 Task: Look for space in Maddagiri, India from 11th June, 2023 to 15th June, 2023 for 2 adults in price range Rs.7000 to Rs.16000. Place can be private room with 1  bedroom having 2 beds and 1 bathroom. Property type can be house, flat, guest house, hotel. Booking option can be shelf check-in. Required host language is English.
Action: Mouse moved to (459, 85)
Screenshot: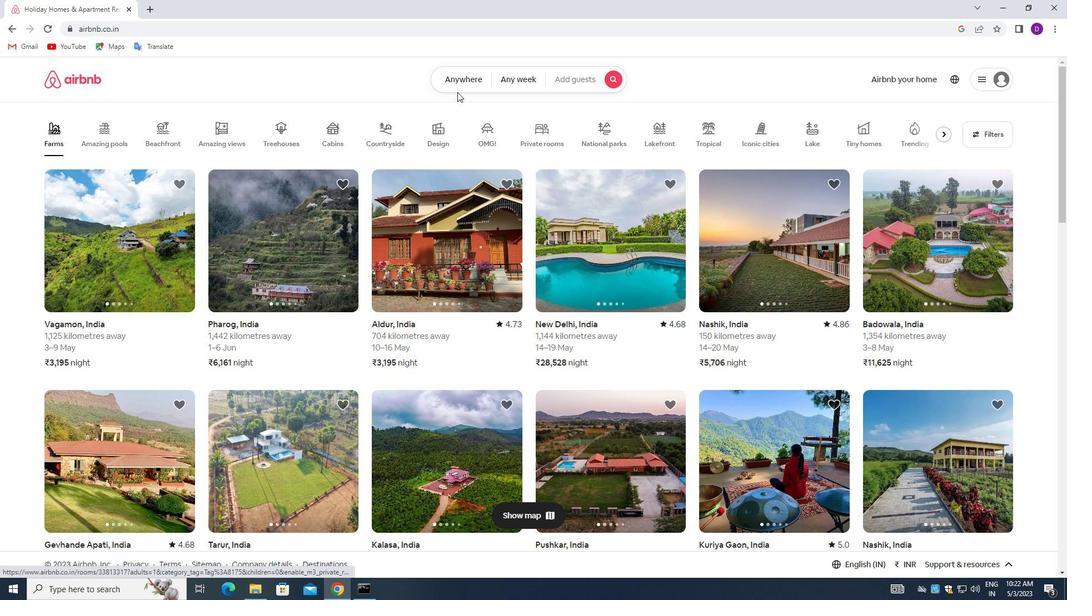
Action: Mouse pressed left at (459, 85)
Screenshot: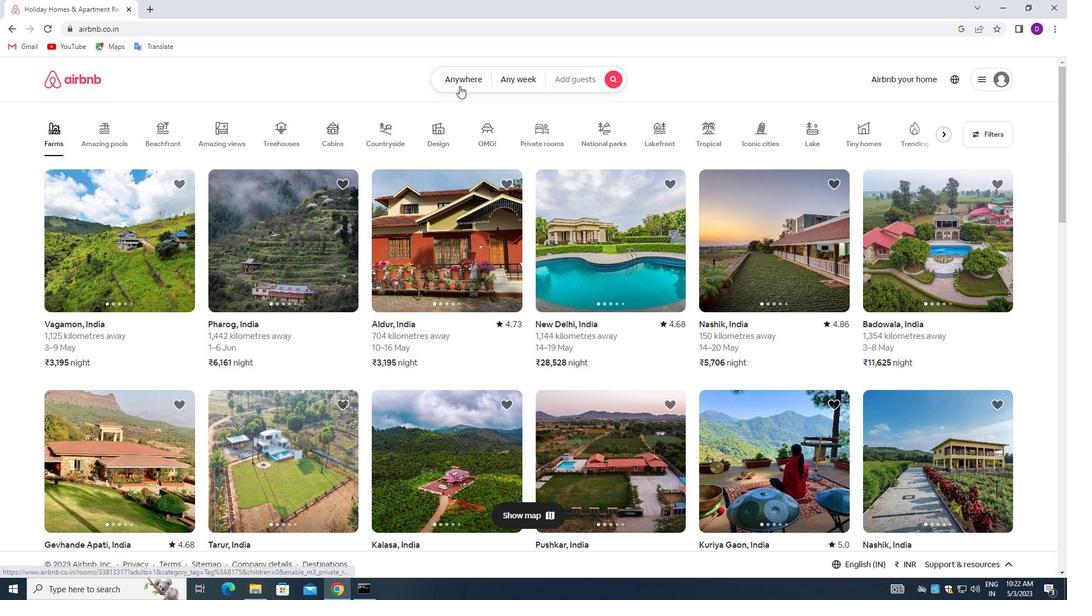
Action: Mouse moved to (357, 126)
Screenshot: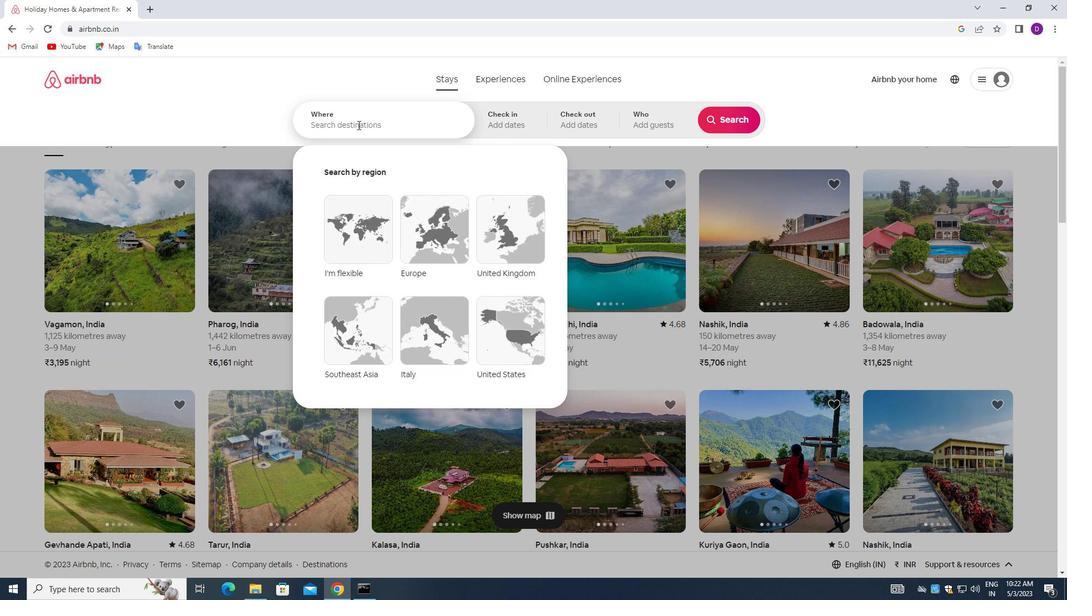 
Action: Mouse pressed left at (357, 126)
Screenshot: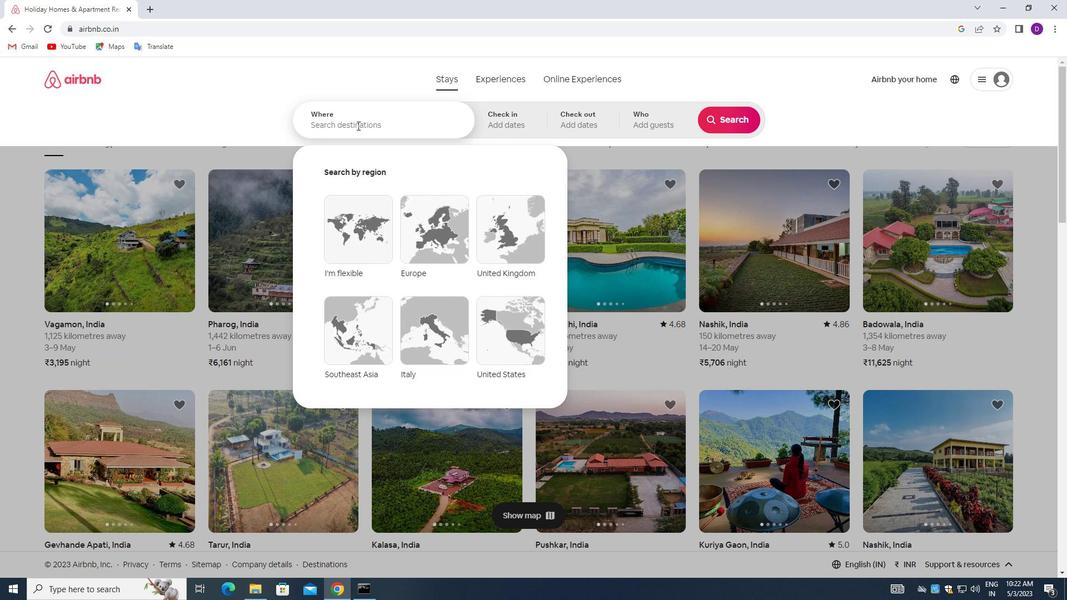 
Action: Key pressed <Key.shift>MADDAGIRI,<Key.space><Key.shift>INDIA<Key.enter>
Screenshot: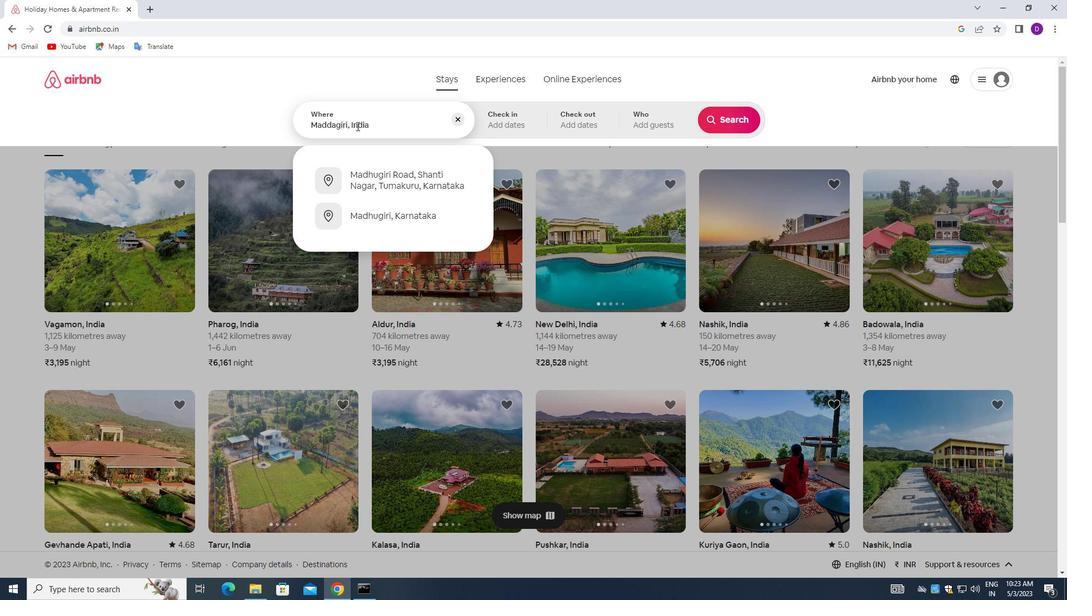 
Action: Mouse moved to (557, 312)
Screenshot: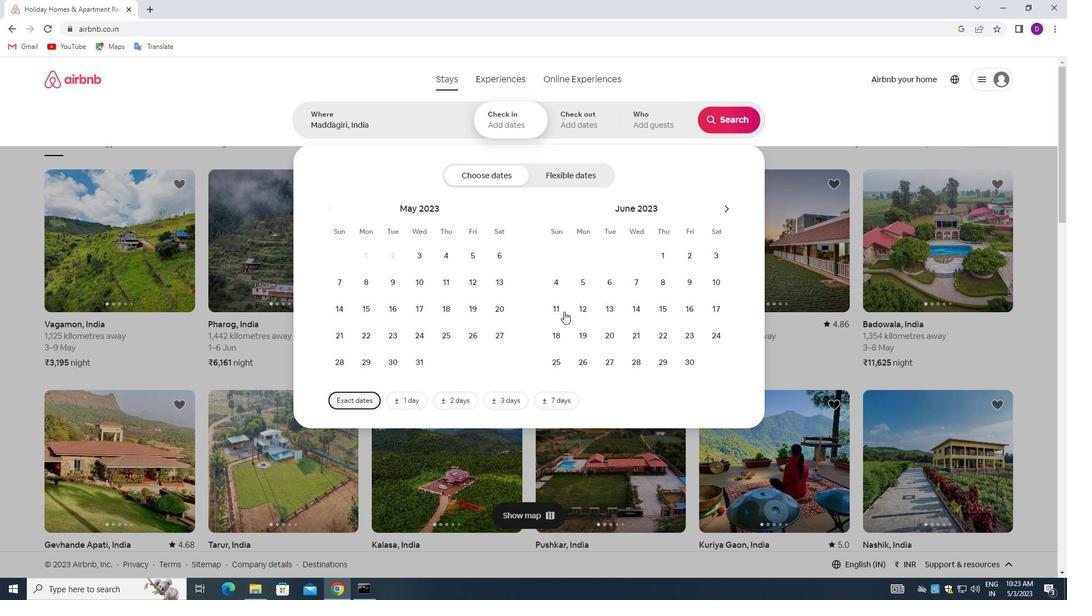
Action: Mouse pressed left at (557, 312)
Screenshot: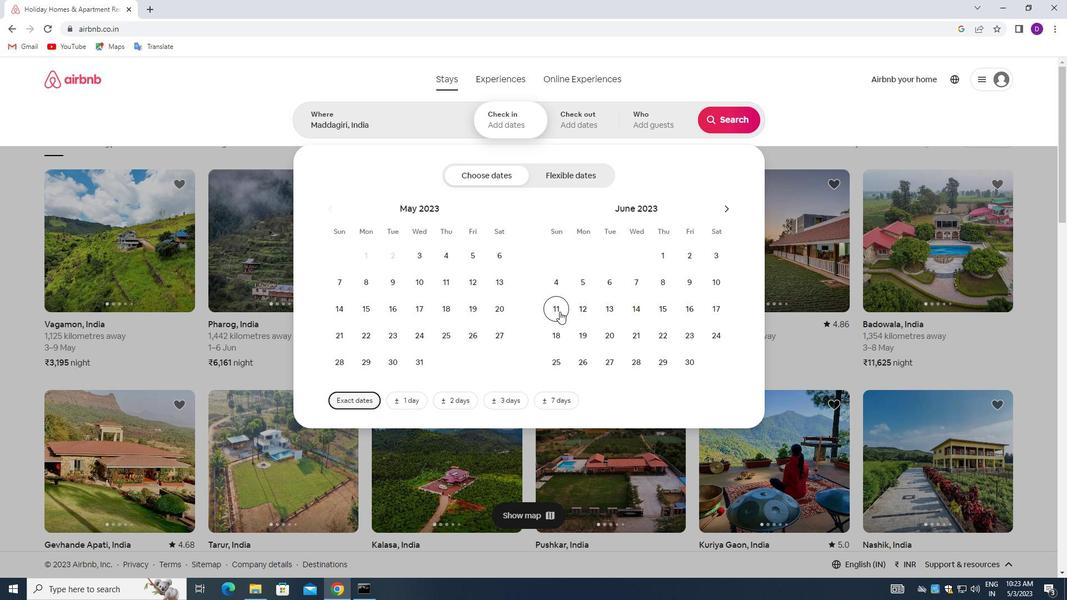 
Action: Mouse moved to (653, 304)
Screenshot: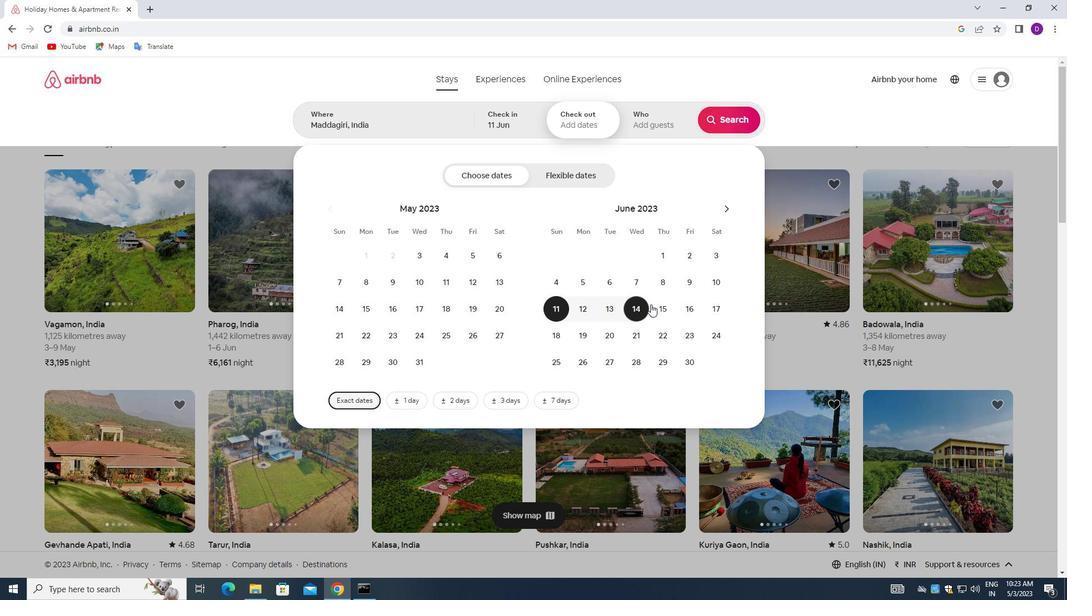 
Action: Mouse pressed left at (653, 304)
Screenshot: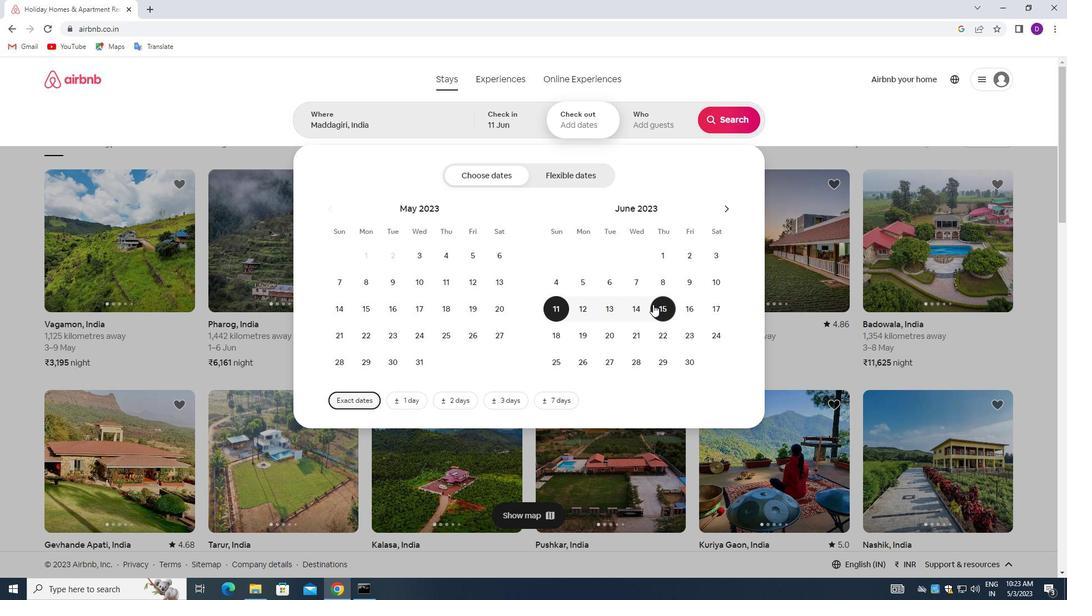 
Action: Mouse moved to (651, 120)
Screenshot: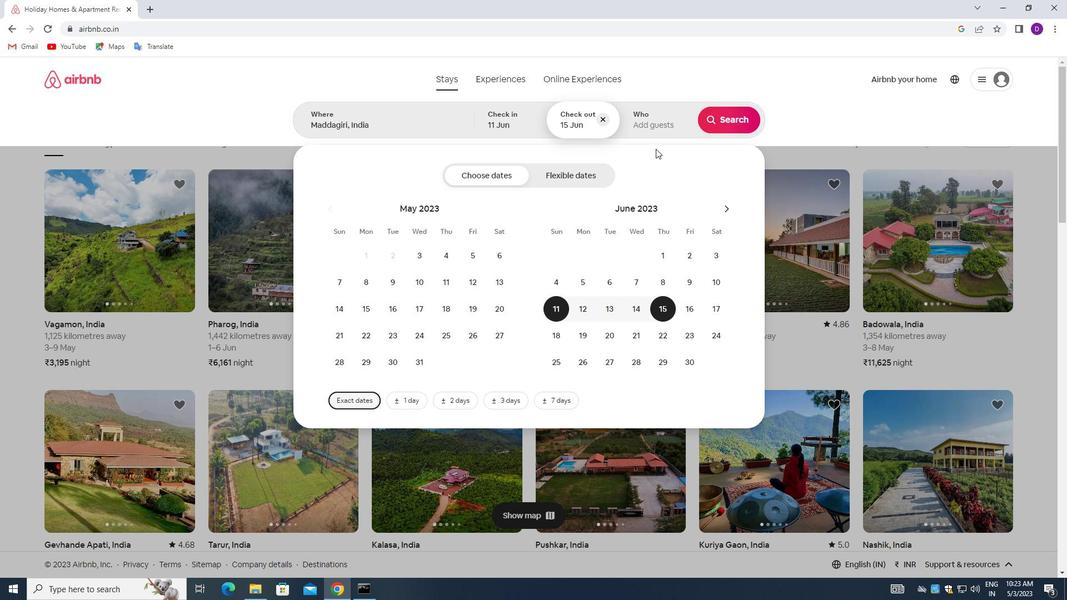 
Action: Mouse pressed left at (651, 120)
Screenshot: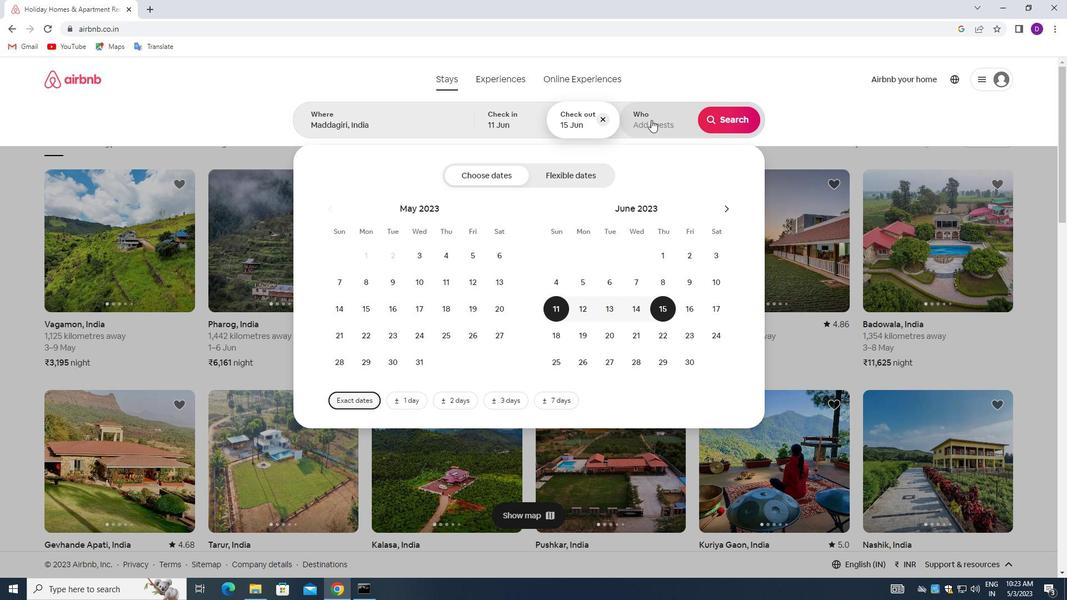 
Action: Mouse moved to (735, 177)
Screenshot: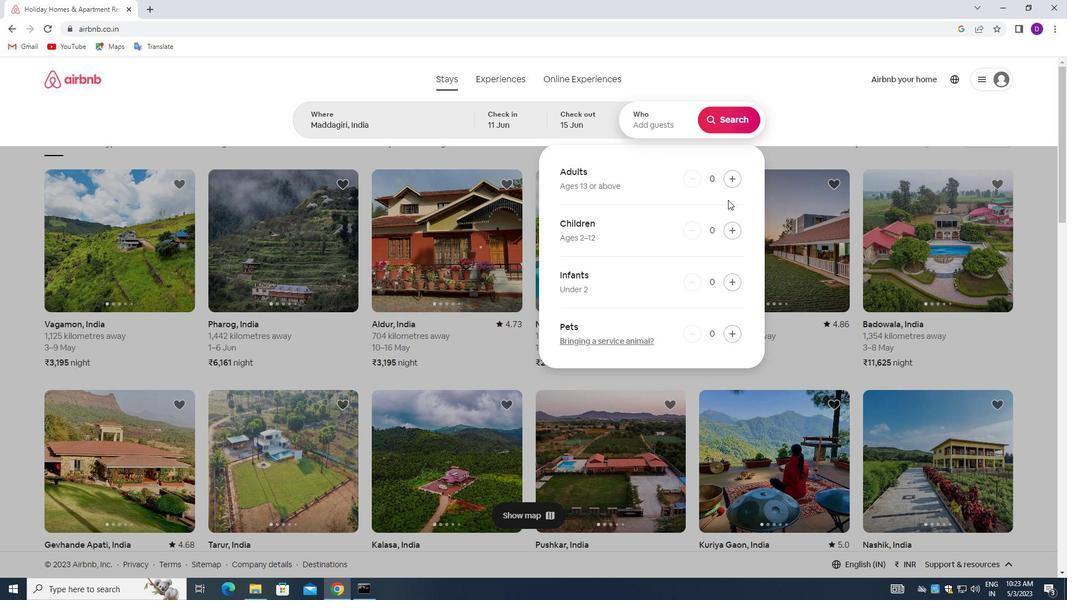 
Action: Mouse pressed left at (735, 177)
Screenshot: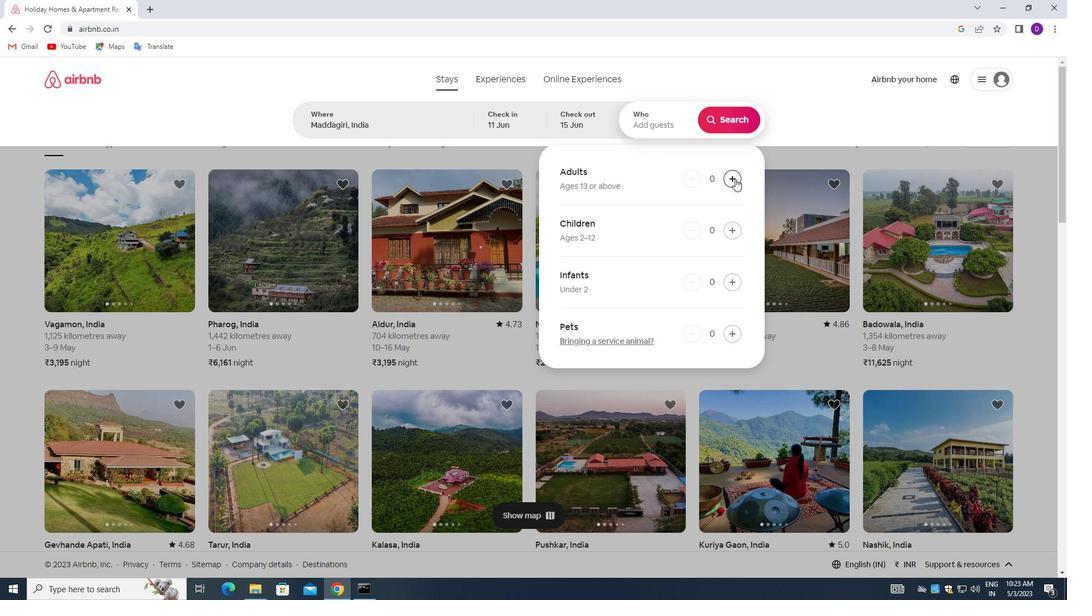 
Action: Mouse pressed left at (735, 177)
Screenshot: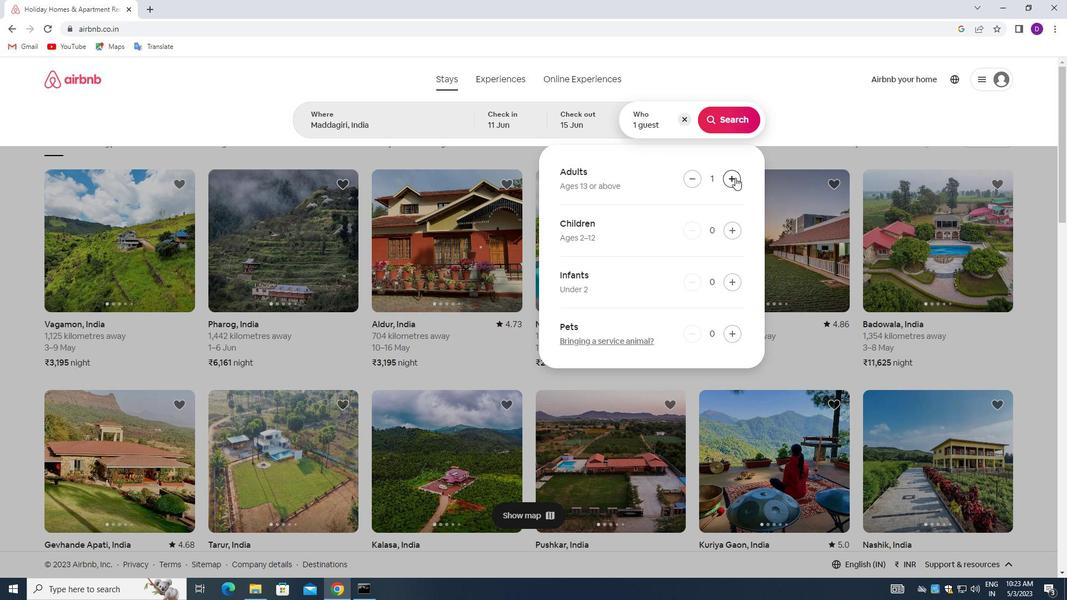 
Action: Mouse moved to (732, 124)
Screenshot: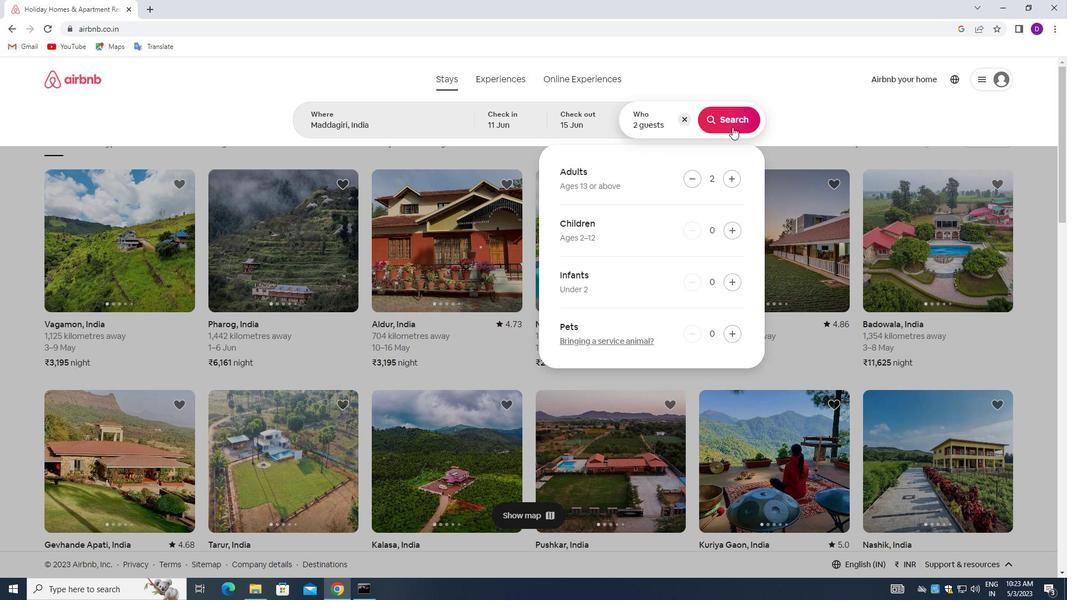 
Action: Mouse pressed left at (732, 124)
Screenshot: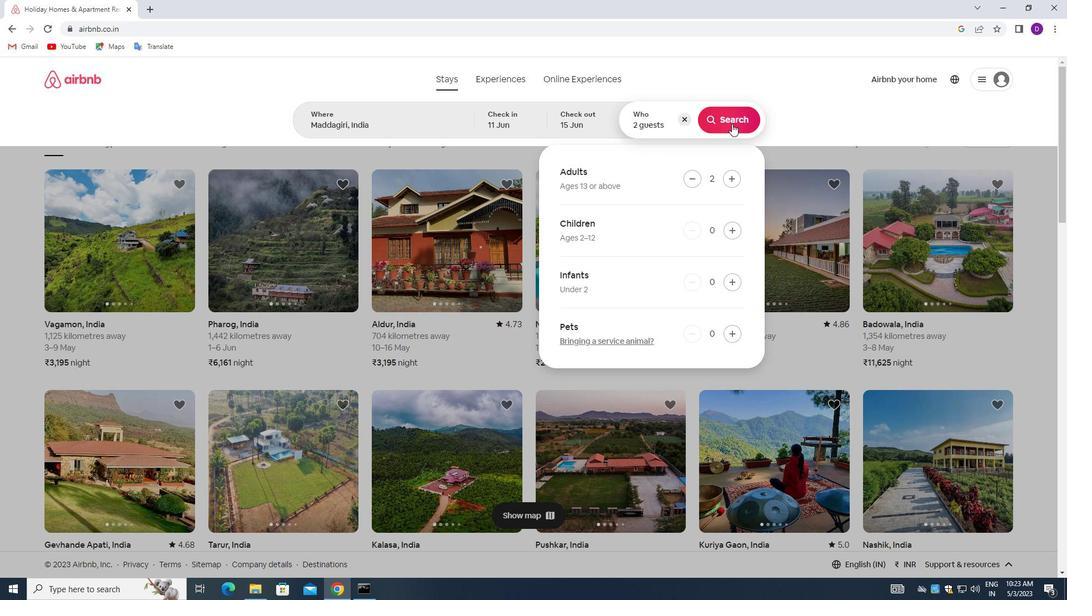 
Action: Mouse moved to (1005, 124)
Screenshot: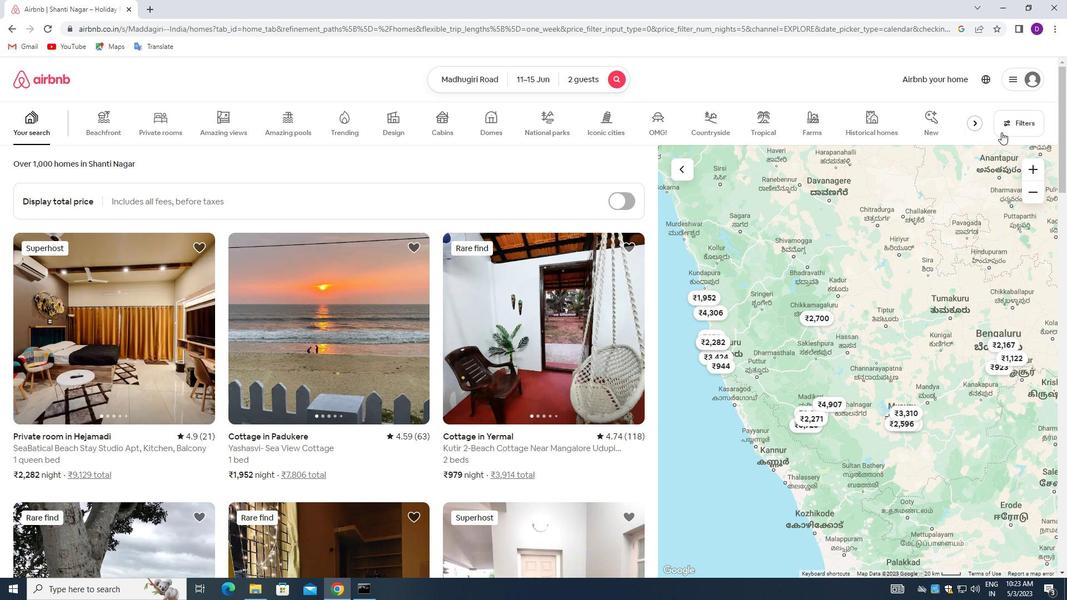 
Action: Mouse pressed left at (1005, 124)
Screenshot: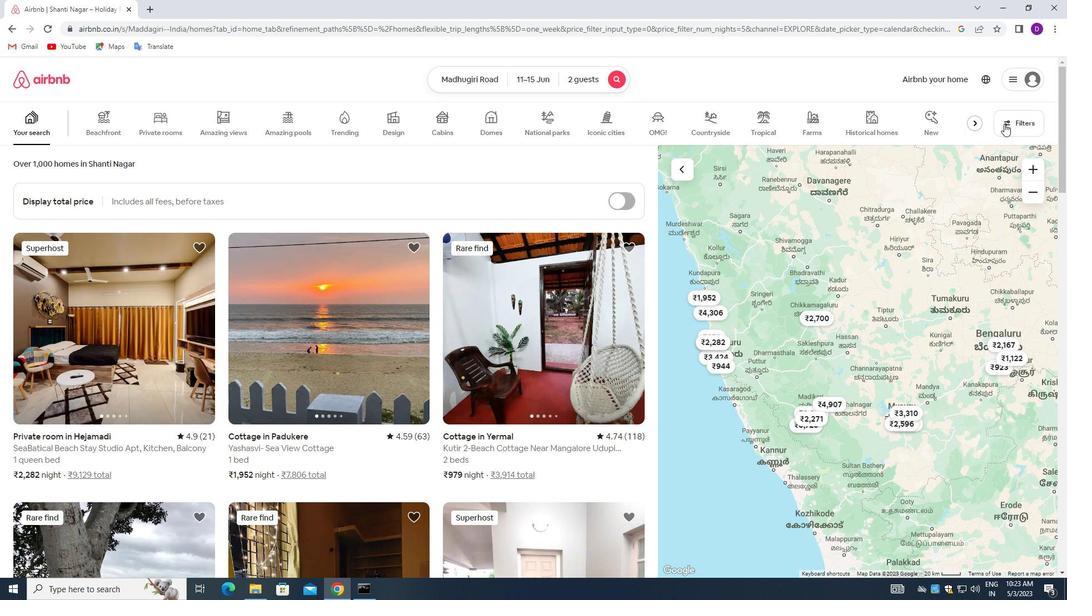 
Action: Mouse moved to (393, 265)
Screenshot: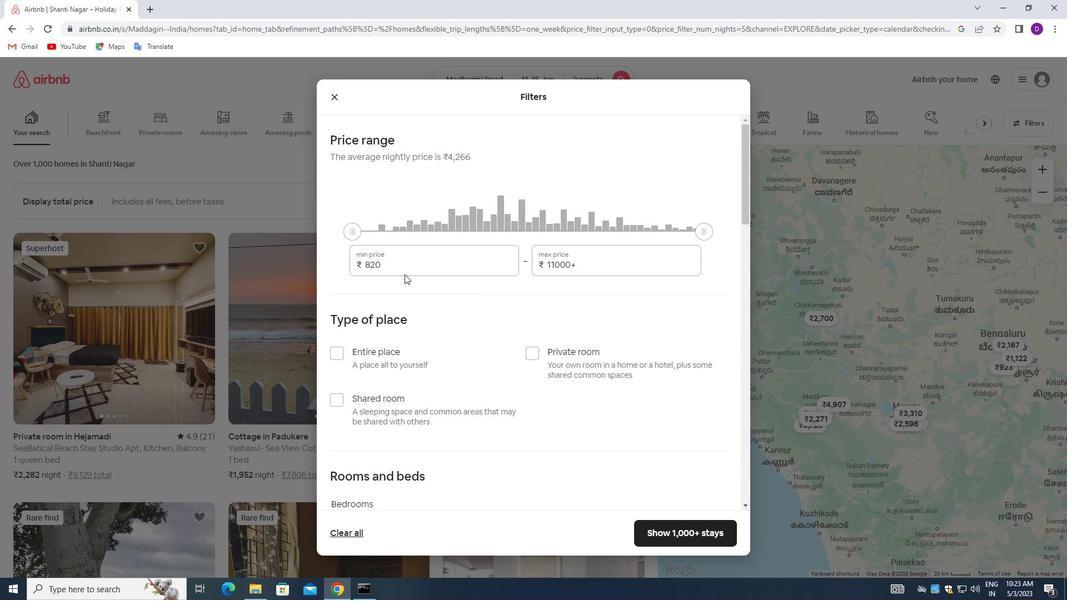 
Action: Mouse pressed left at (393, 265)
Screenshot: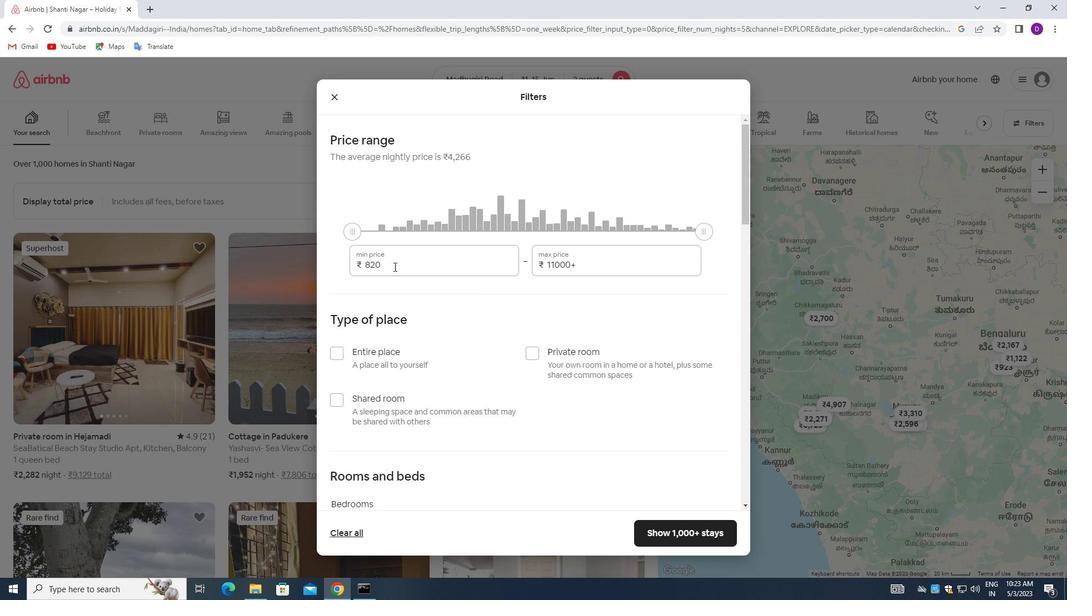 
Action: Mouse pressed left at (393, 265)
Screenshot: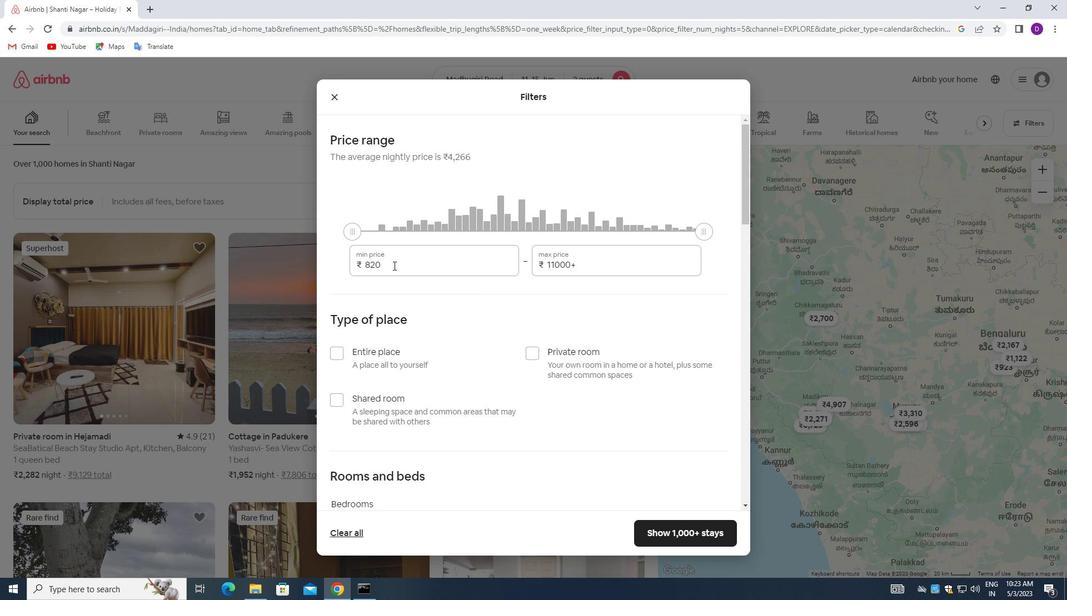 
Action: Key pressed 7000<Key.tab>16000
Screenshot: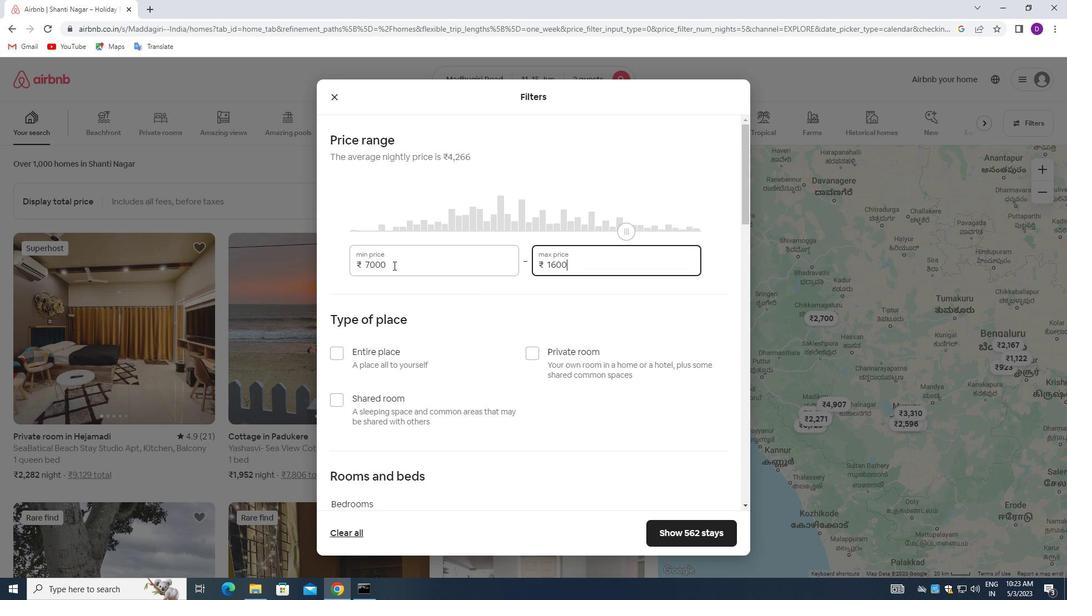
Action: Mouse moved to (515, 310)
Screenshot: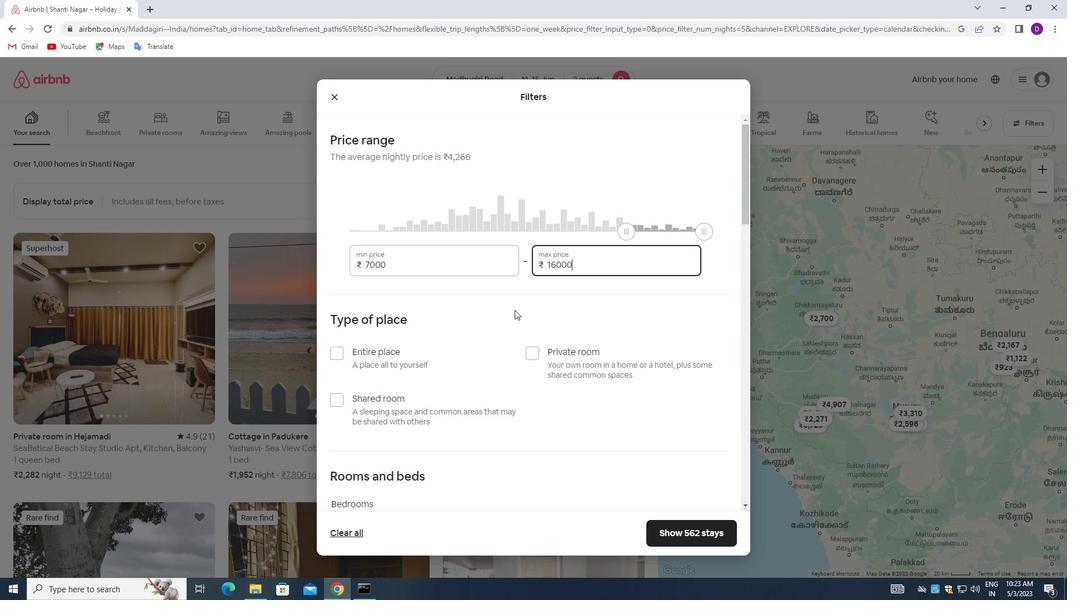
Action: Mouse scrolled (515, 309) with delta (0, 0)
Screenshot: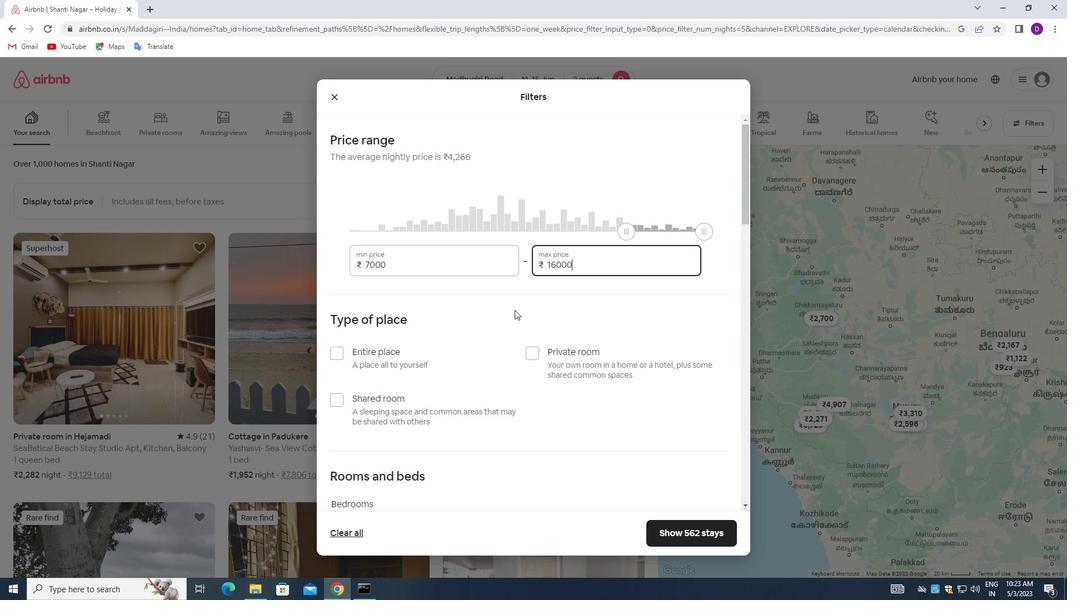 
Action: Mouse moved to (532, 293)
Screenshot: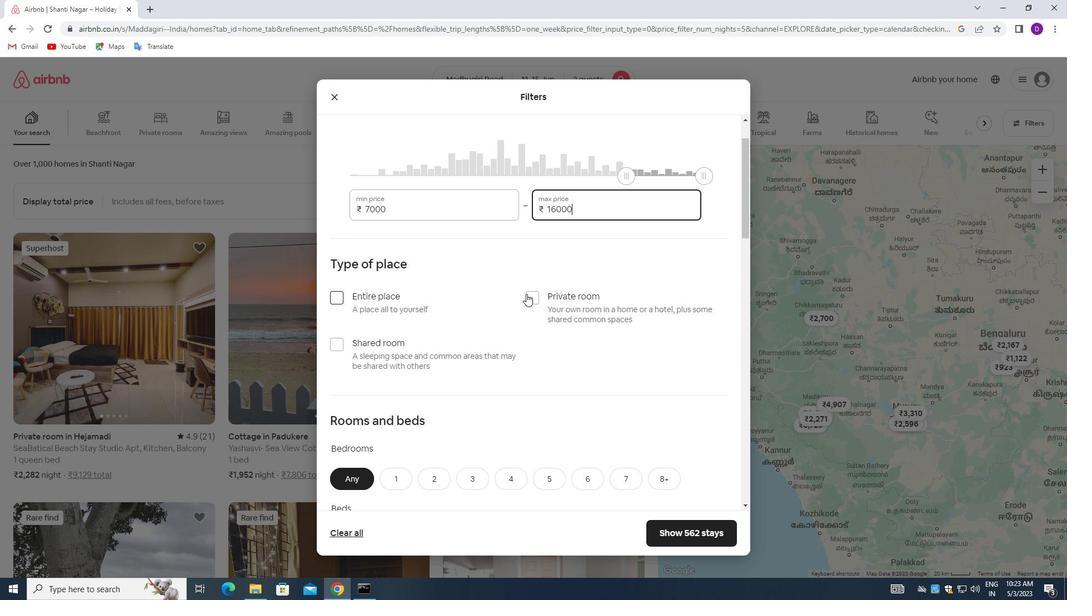 
Action: Mouse pressed left at (532, 293)
Screenshot: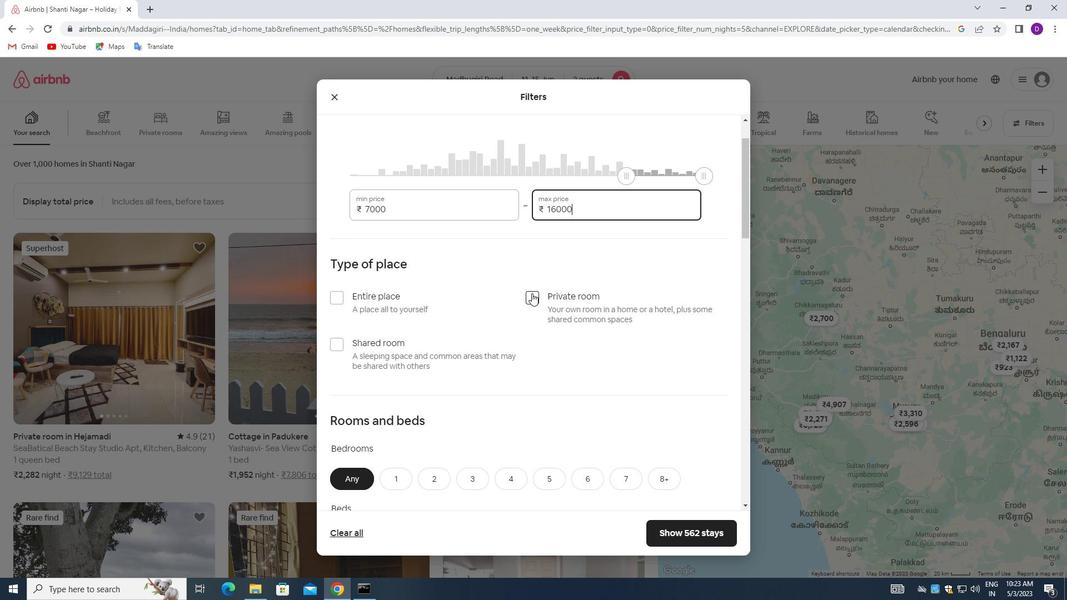 
Action: Mouse moved to (511, 304)
Screenshot: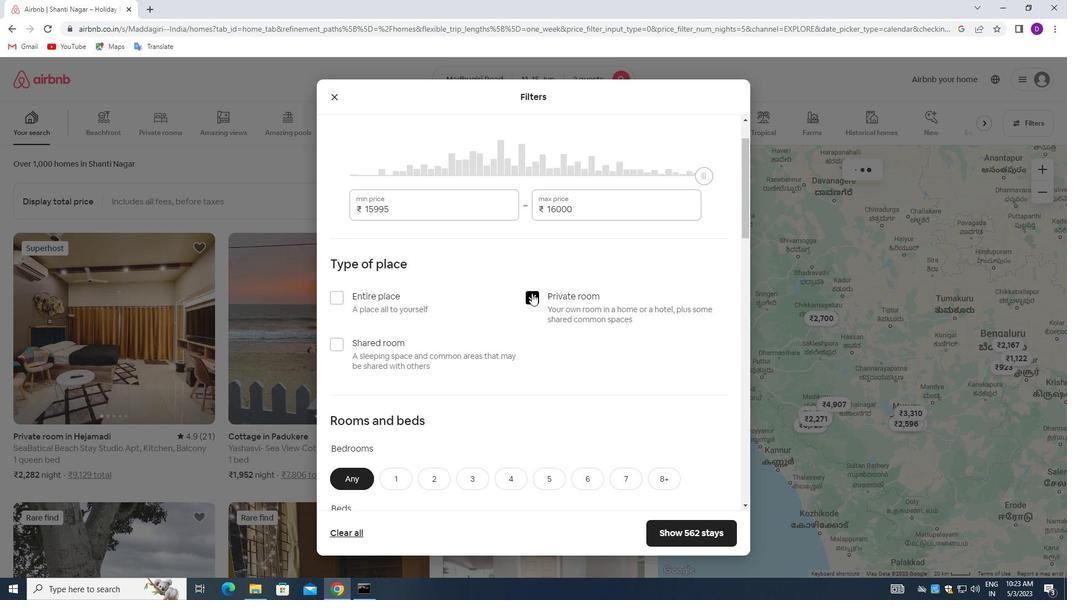 
Action: Mouse scrolled (511, 303) with delta (0, 0)
Screenshot: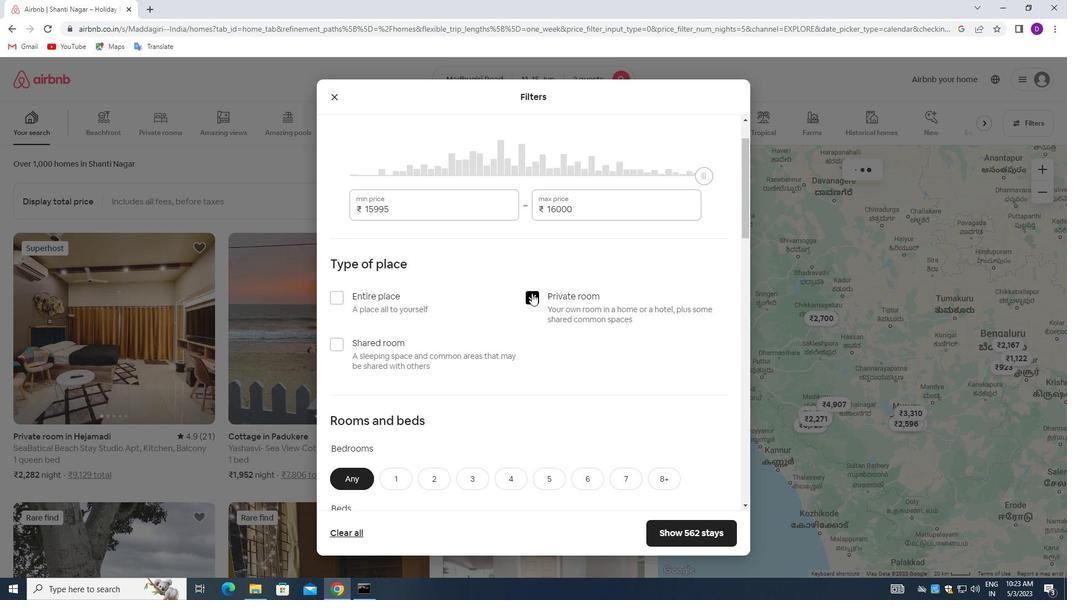 
Action: Mouse moved to (501, 308)
Screenshot: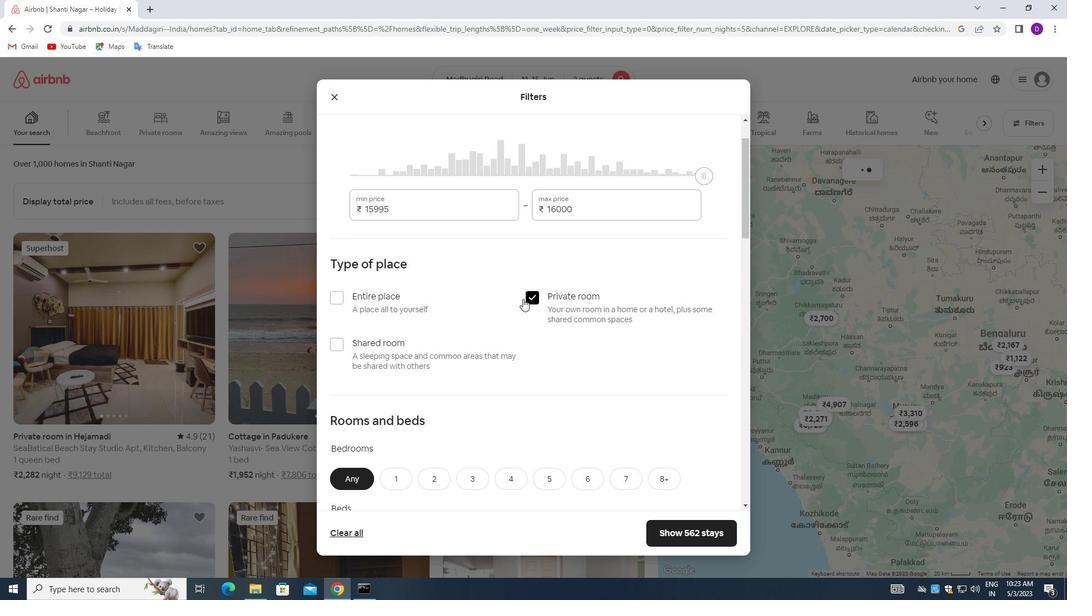 
Action: Mouse scrolled (501, 307) with delta (0, 0)
Screenshot: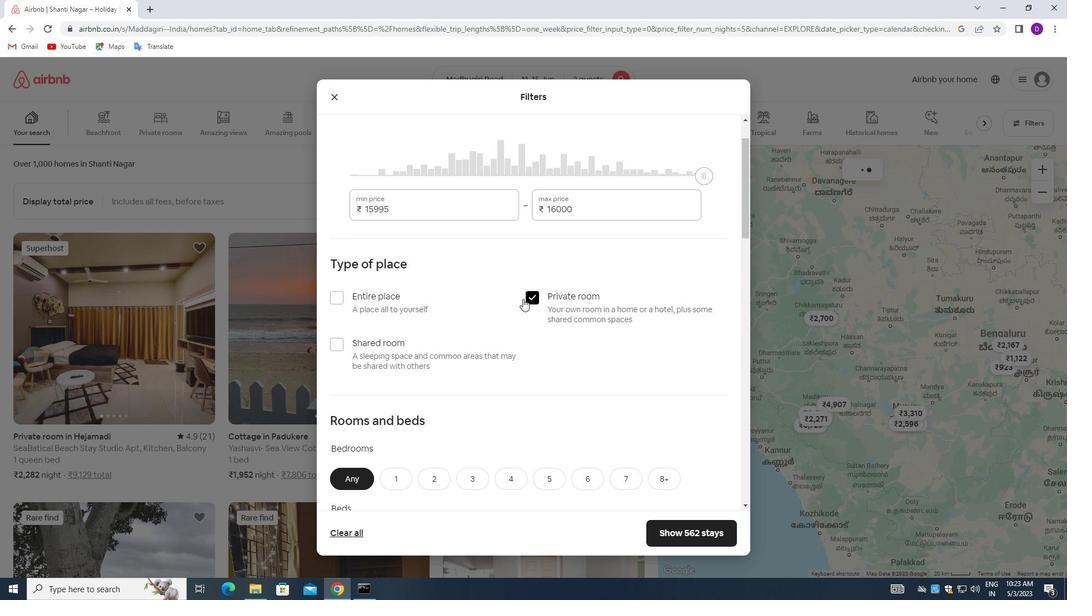 
Action: Mouse moved to (500, 308)
Screenshot: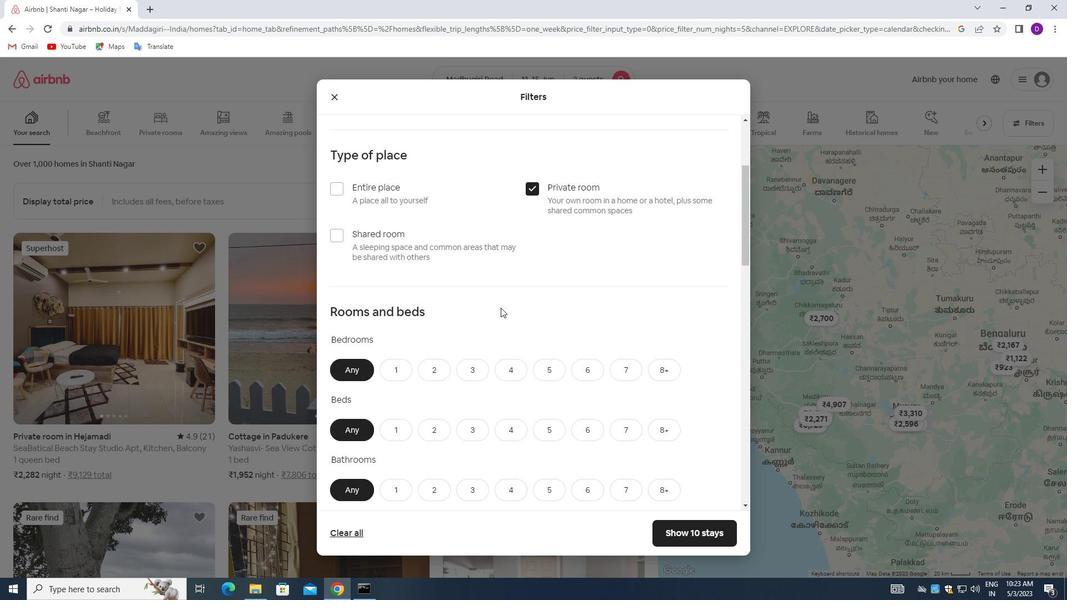 
Action: Mouse scrolled (500, 307) with delta (0, 0)
Screenshot: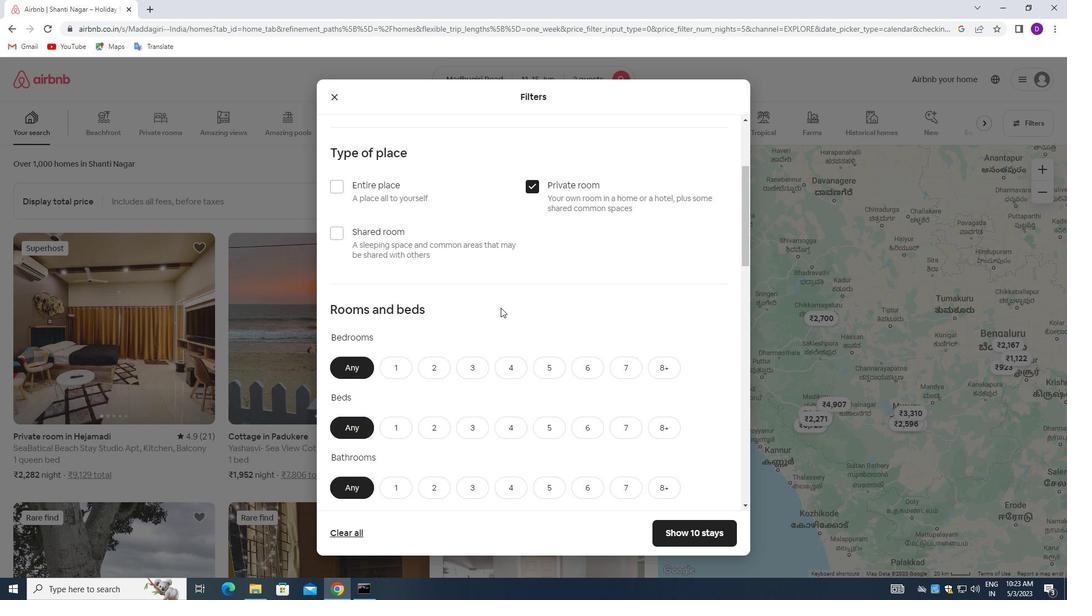 
Action: Mouse moved to (392, 311)
Screenshot: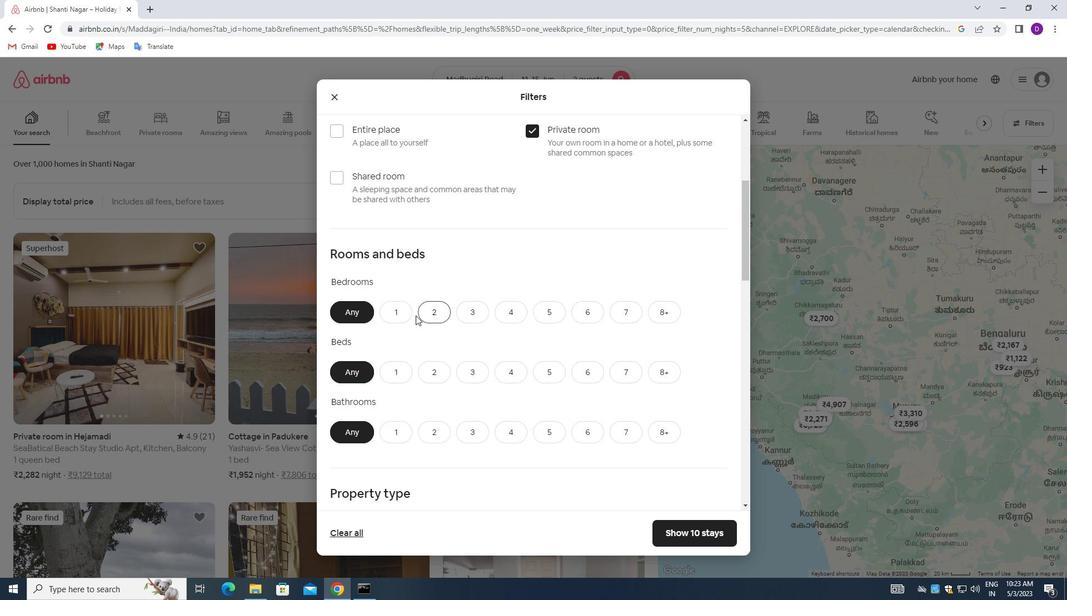 
Action: Mouse pressed left at (392, 311)
Screenshot: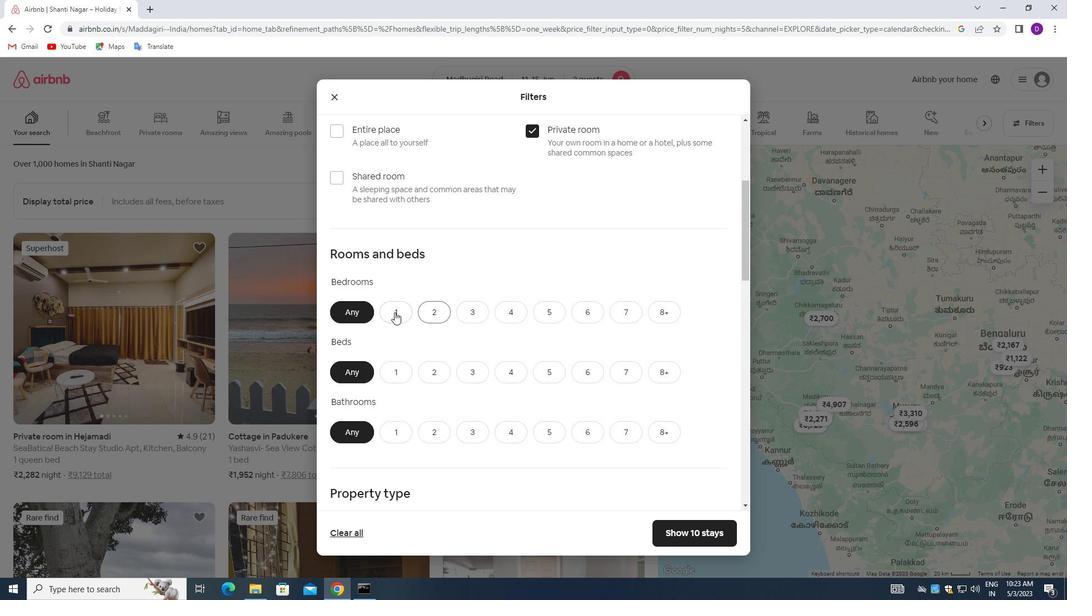 
Action: Mouse moved to (432, 373)
Screenshot: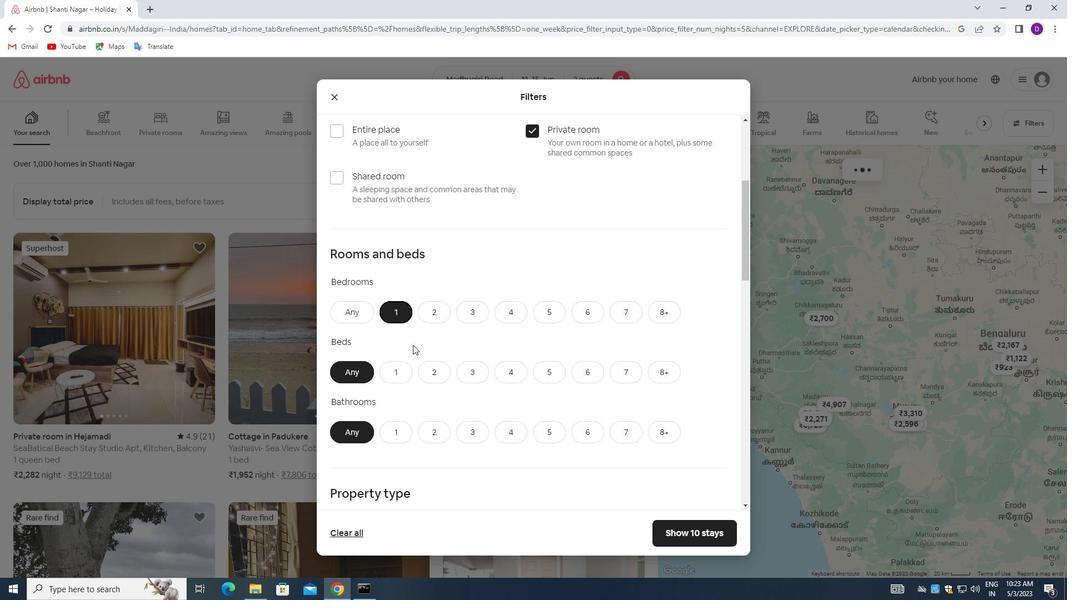 
Action: Mouse pressed left at (432, 373)
Screenshot: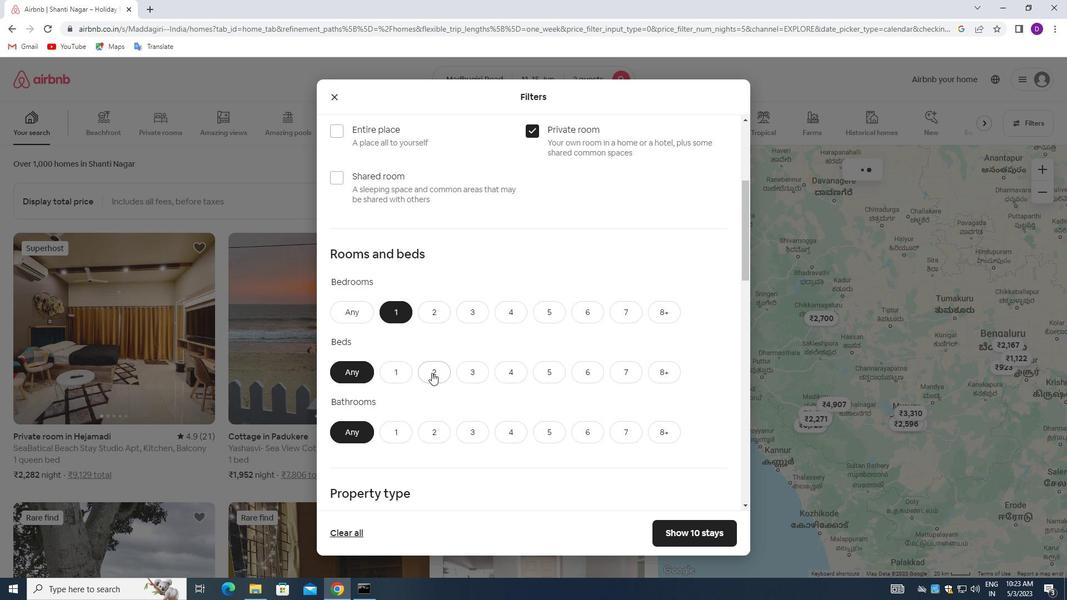 
Action: Mouse moved to (394, 438)
Screenshot: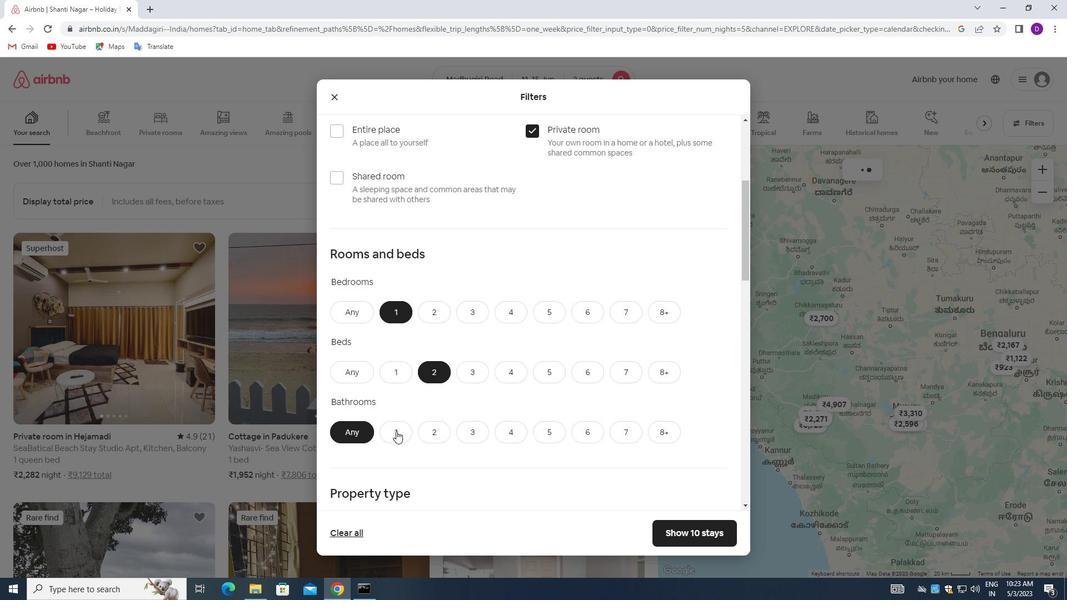 
Action: Mouse pressed left at (394, 438)
Screenshot: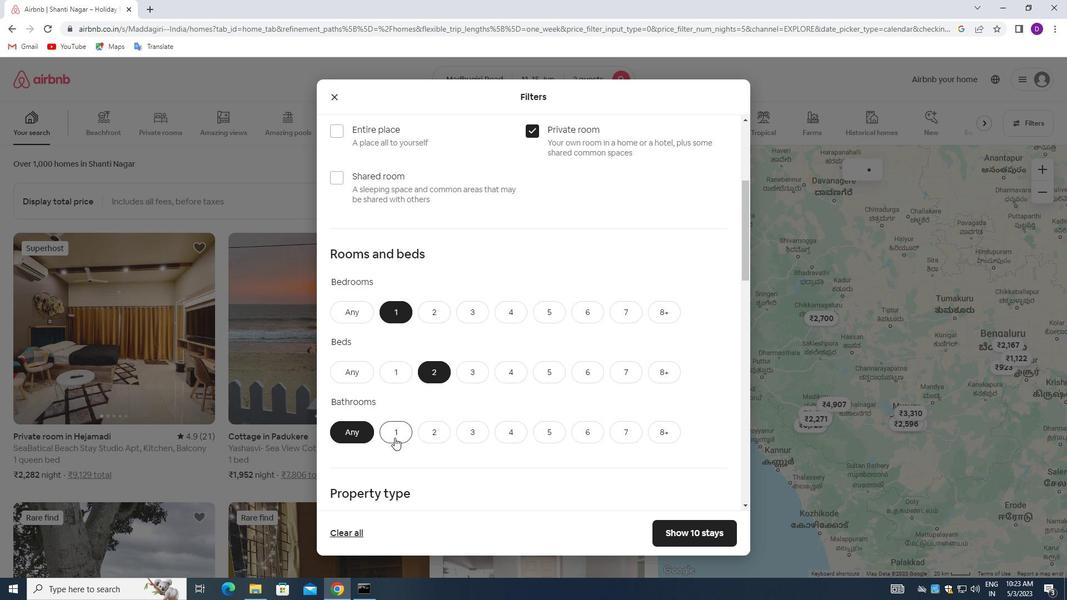 
Action: Mouse moved to (453, 333)
Screenshot: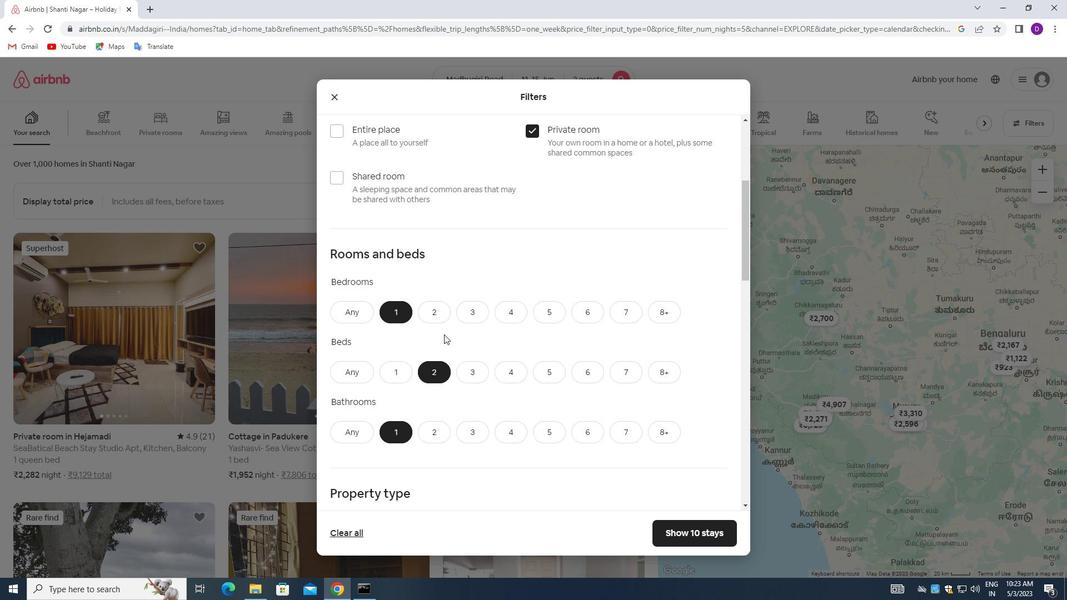 
Action: Mouse scrolled (453, 333) with delta (0, 0)
Screenshot: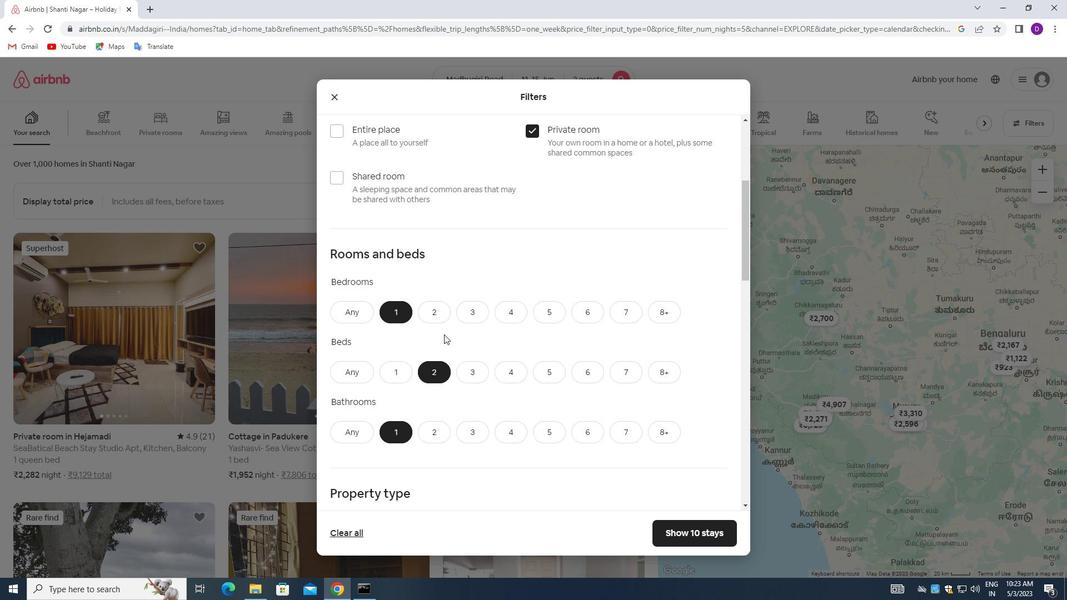 
Action: Mouse scrolled (453, 333) with delta (0, 0)
Screenshot: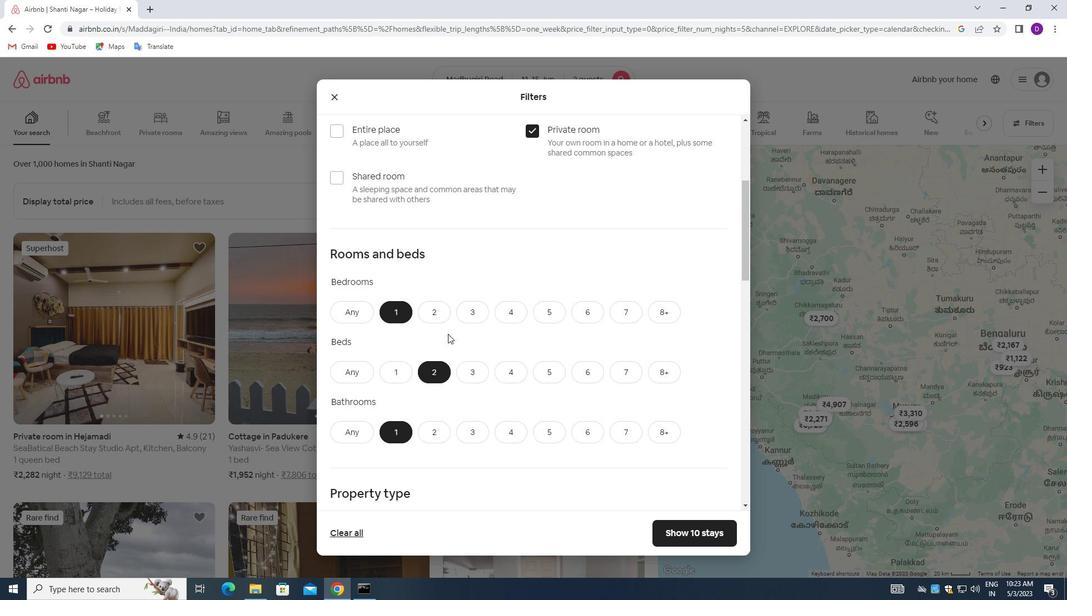 
Action: Mouse moved to (454, 333)
Screenshot: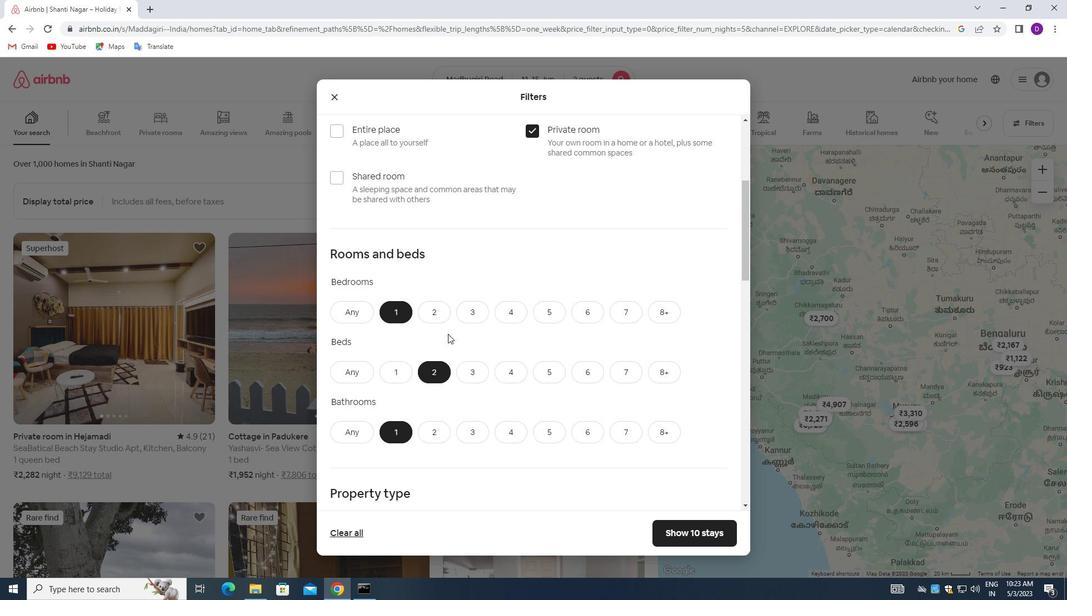 
Action: Mouse scrolled (454, 333) with delta (0, 0)
Screenshot: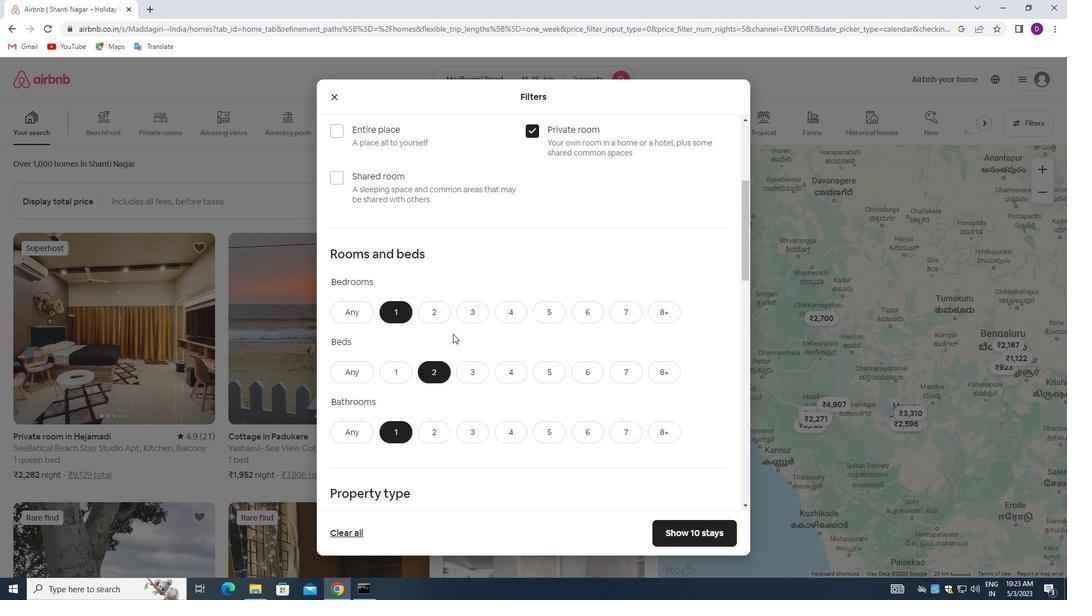 
Action: Mouse moved to (466, 297)
Screenshot: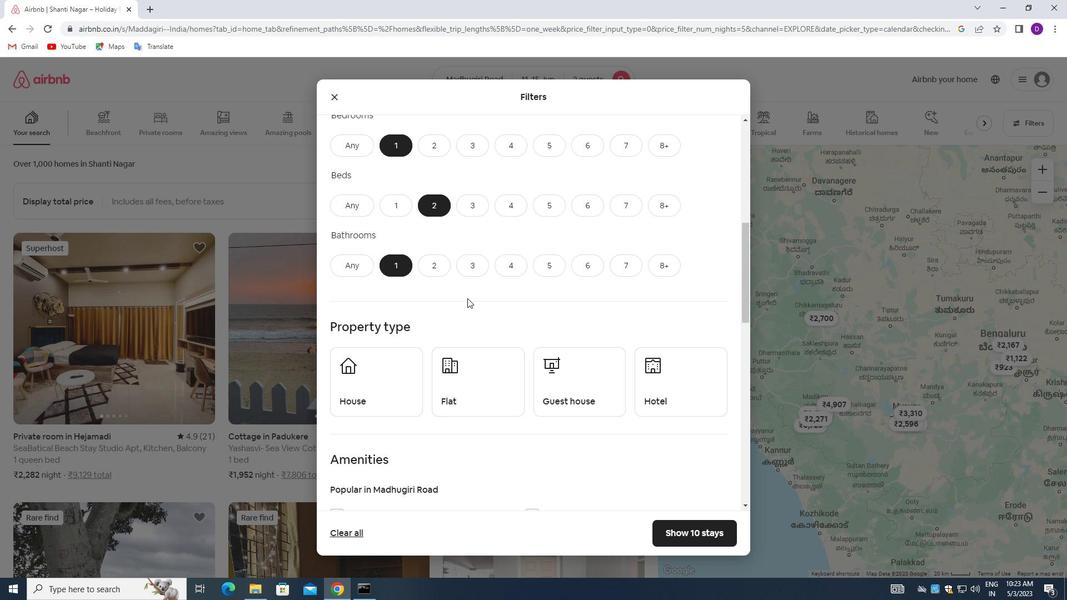 
Action: Mouse scrolled (466, 297) with delta (0, 0)
Screenshot: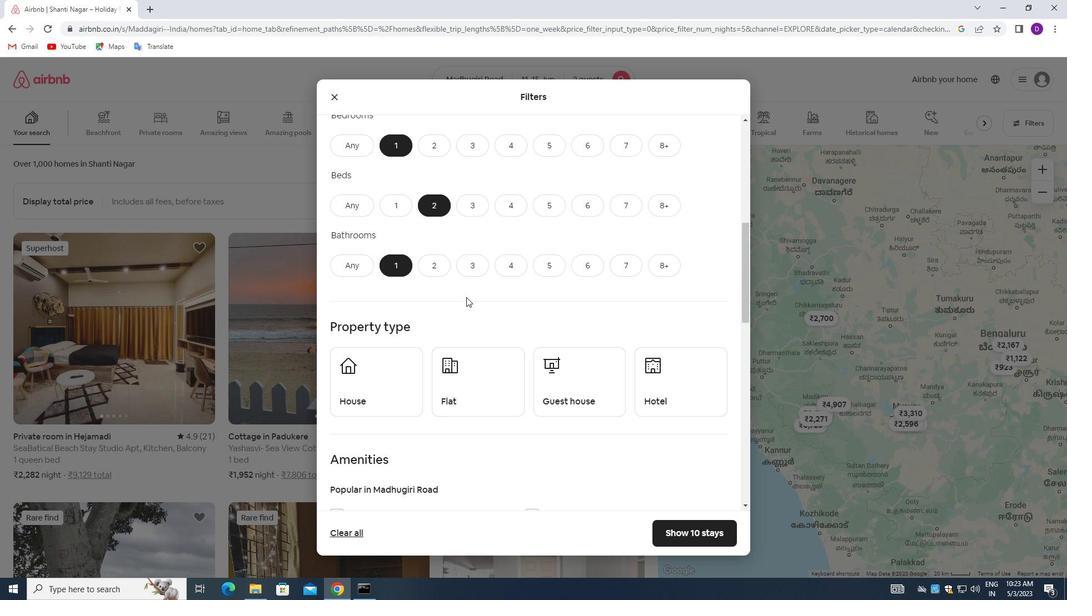 
Action: Mouse scrolled (466, 297) with delta (0, 0)
Screenshot: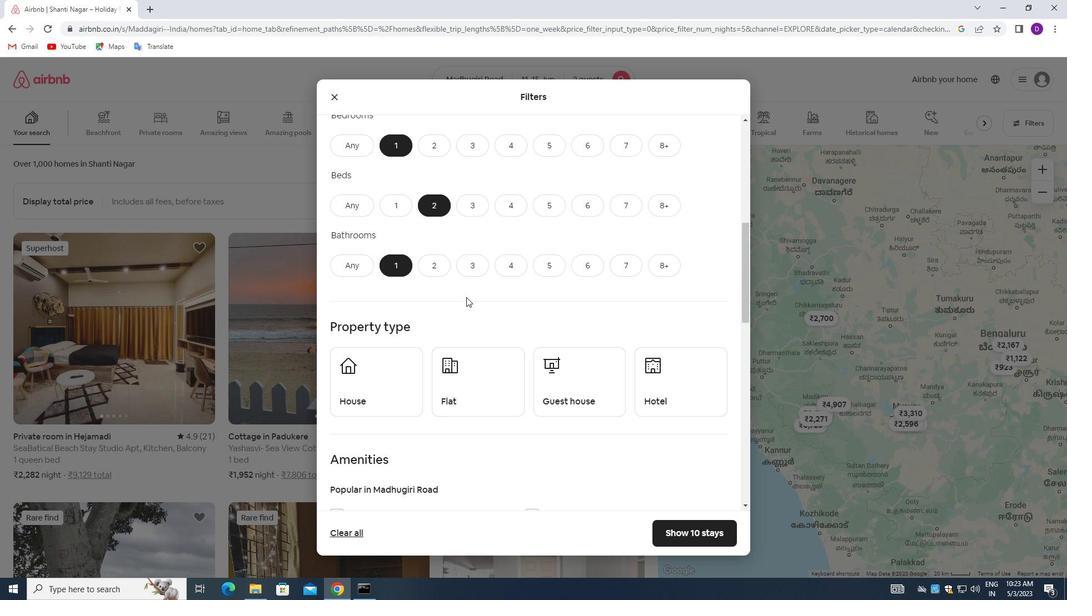 
Action: Mouse moved to (376, 290)
Screenshot: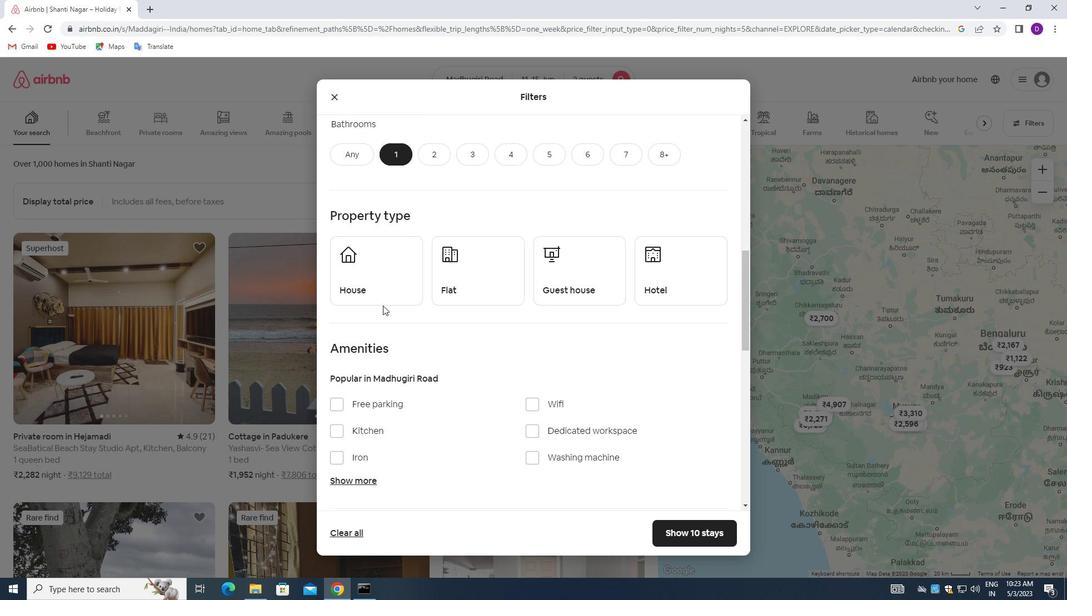 
Action: Mouse pressed left at (376, 290)
Screenshot: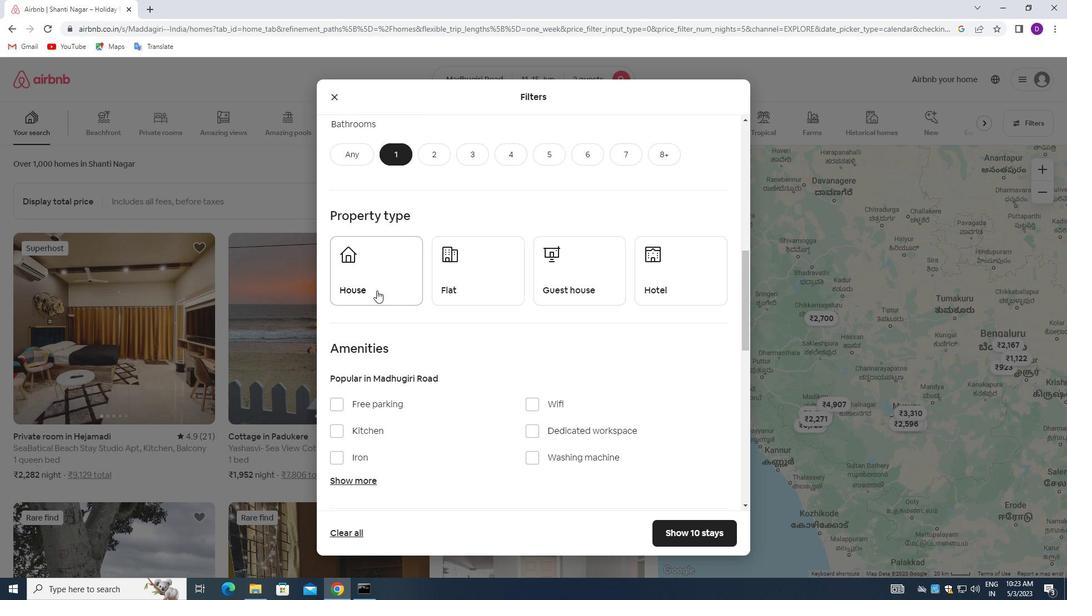 
Action: Mouse moved to (451, 282)
Screenshot: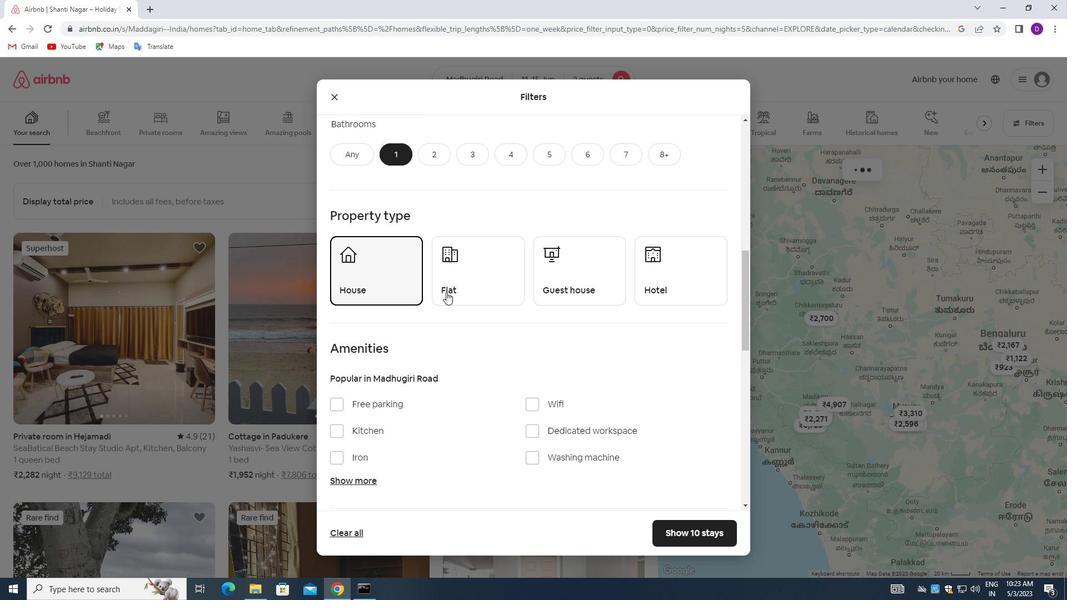 
Action: Mouse pressed left at (451, 282)
Screenshot: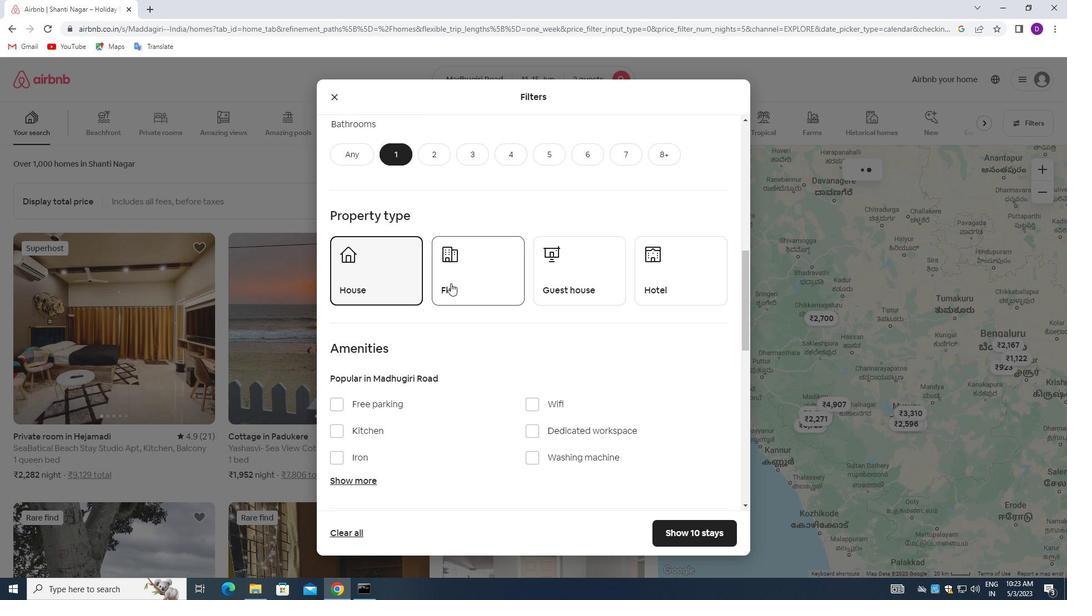 
Action: Mouse moved to (555, 267)
Screenshot: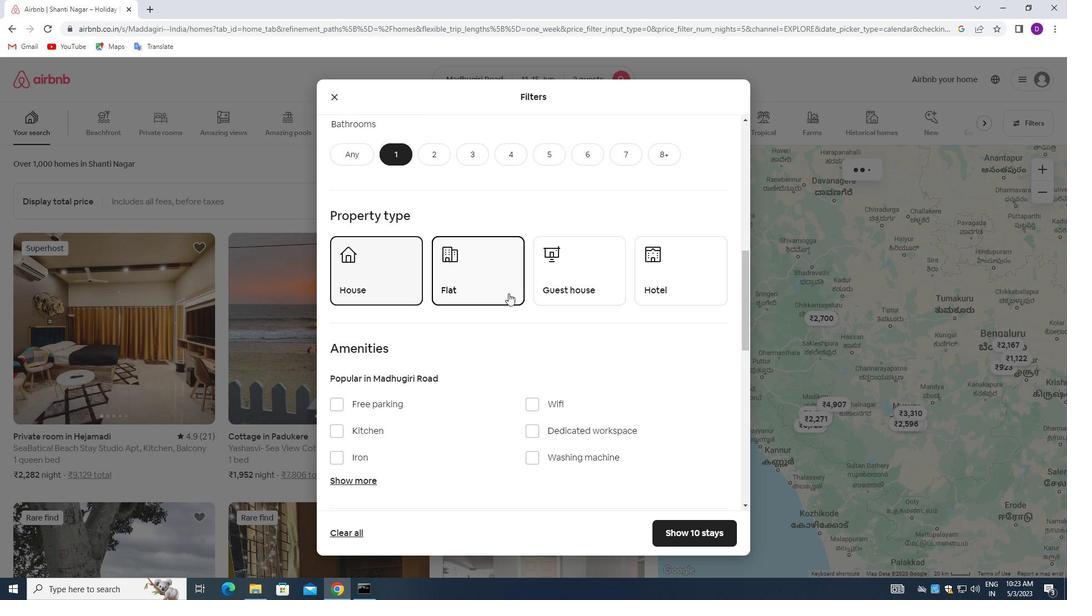 
Action: Mouse pressed left at (555, 267)
Screenshot: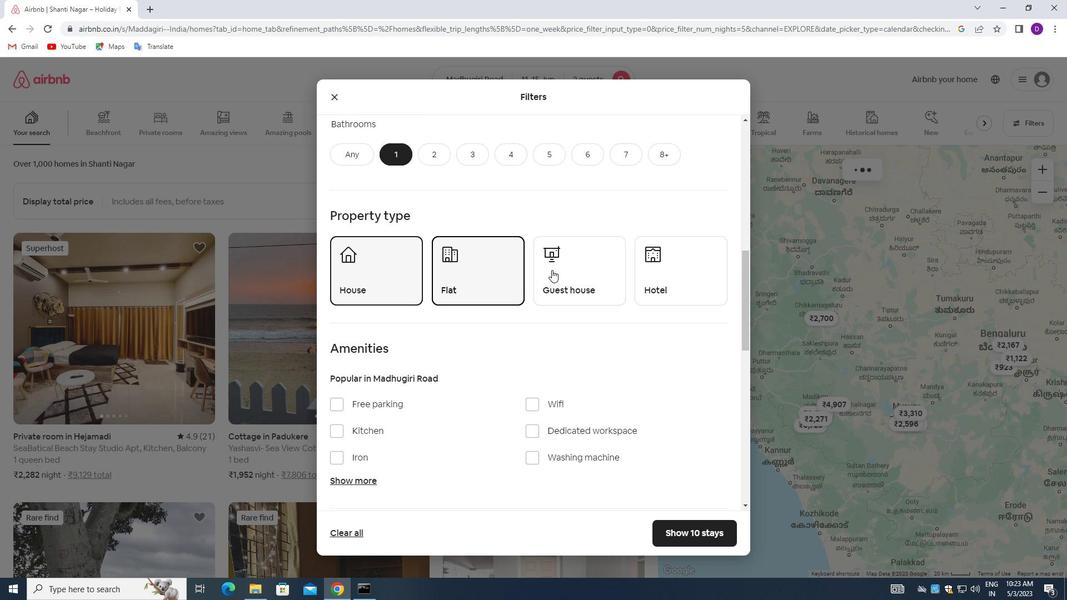 
Action: Mouse moved to (654, 272)
Screenshot: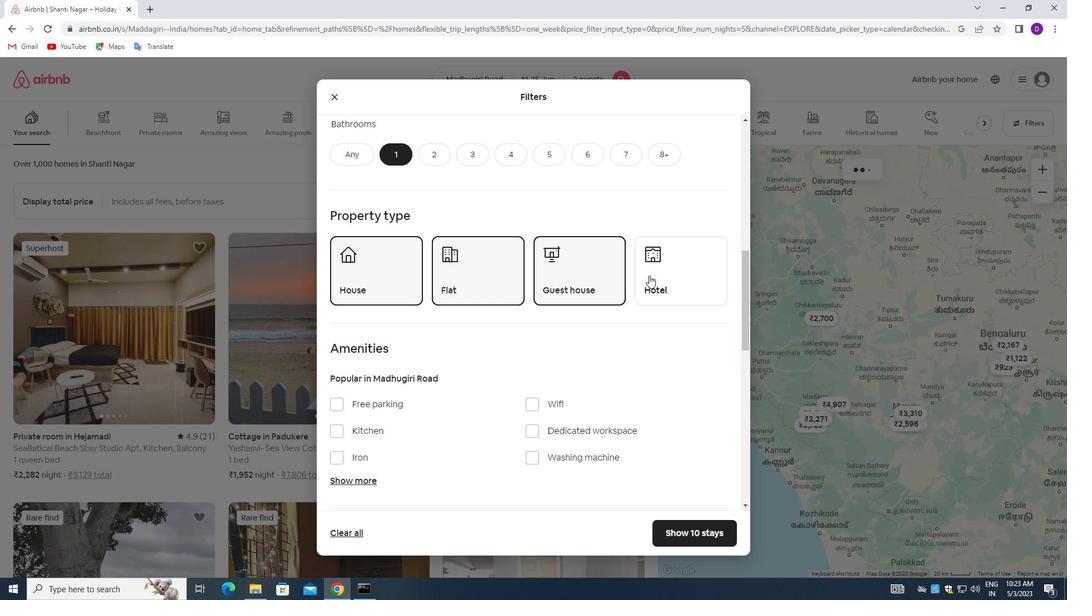 
Action: Mouse pressed left at (654, 272)
Screenshot: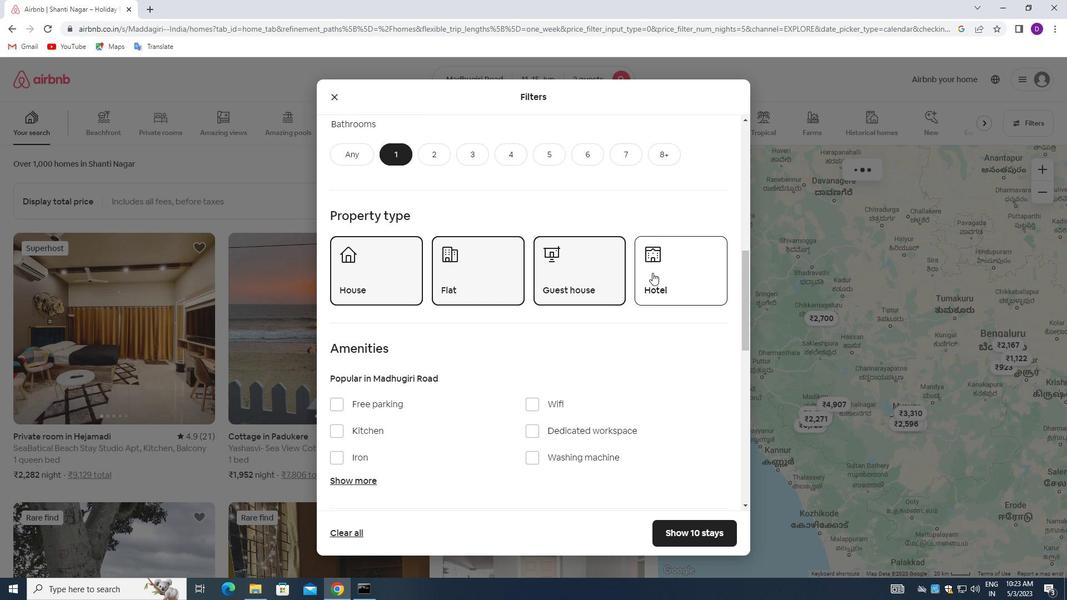 
Action: Mouse moved to (497, 336)
Screenshot: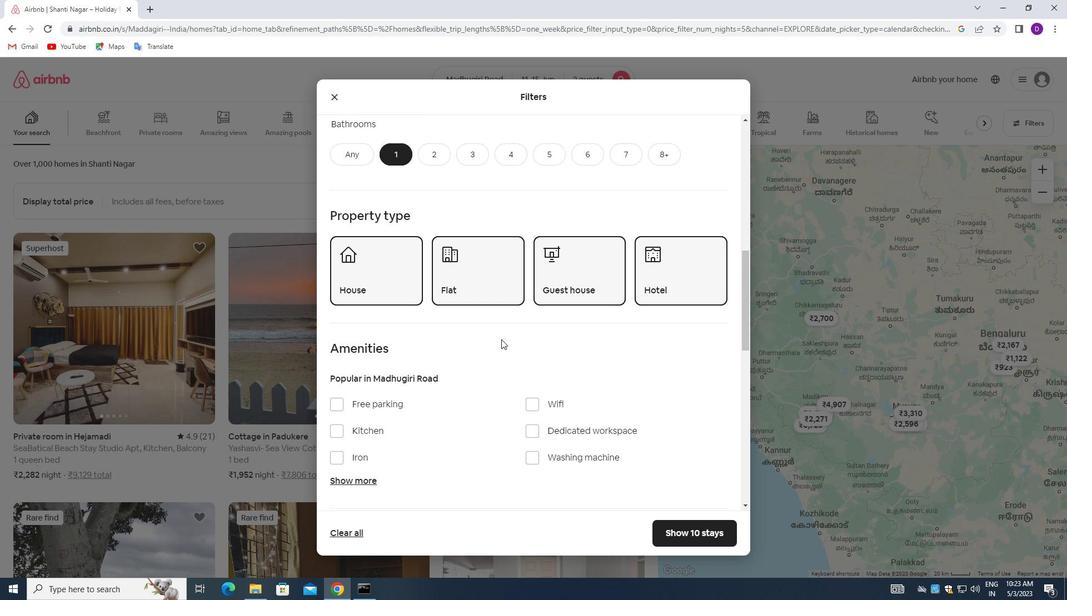 
Action: Mouse scrolled (497, 335) with delta (0, 0)
Screenshot: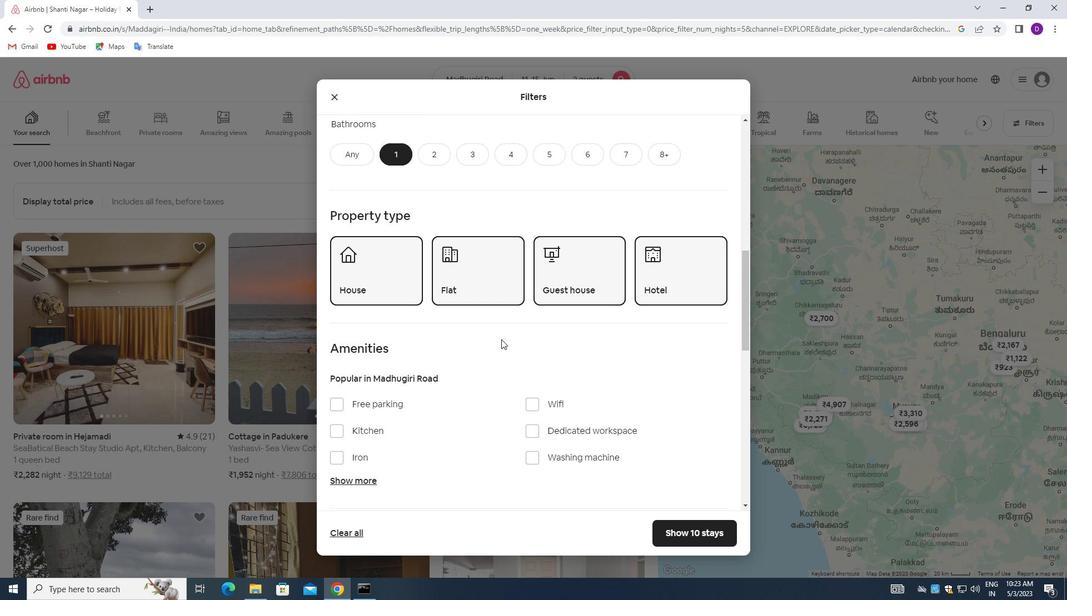 
Action: Mouse moved to (496, 317)
Screenshot: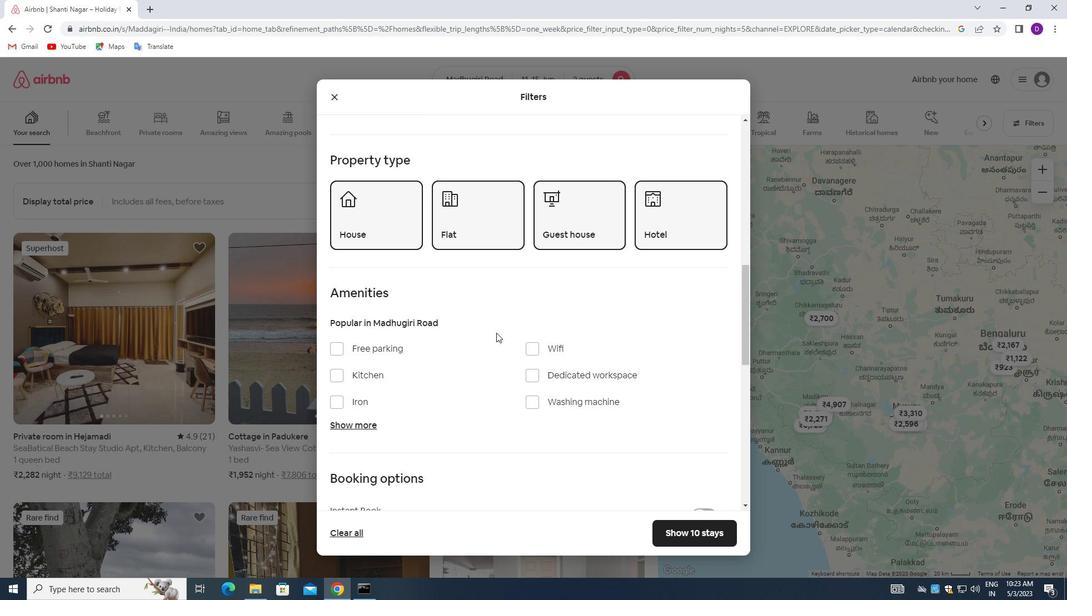 
Action: Mouse scrolled (496, 316) with delta (0, 0)
Screenshot: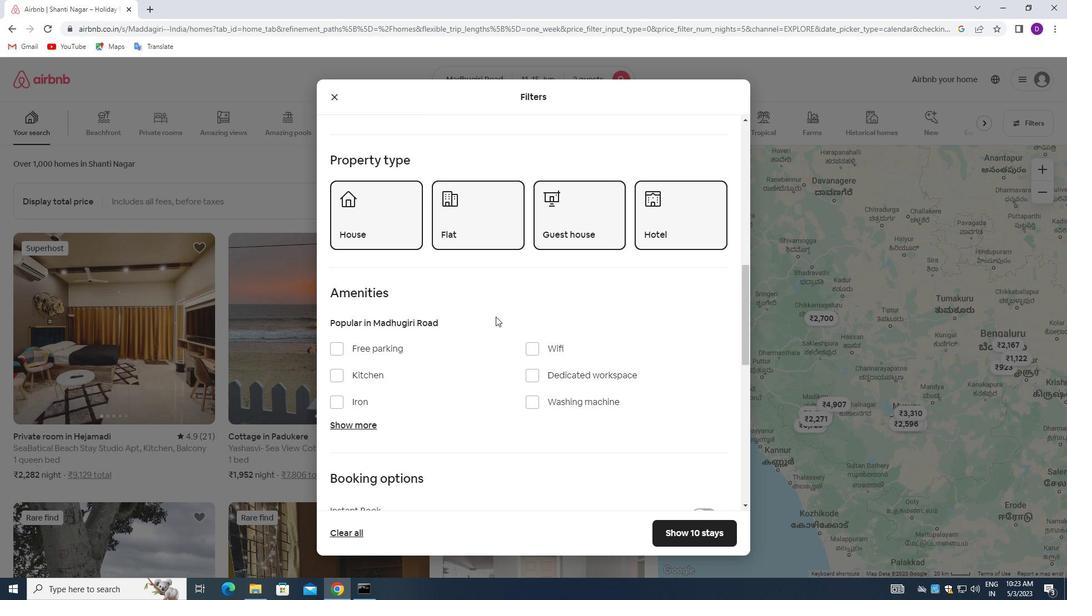 
Action: Mouse moved to (500, 291)
Screenshot: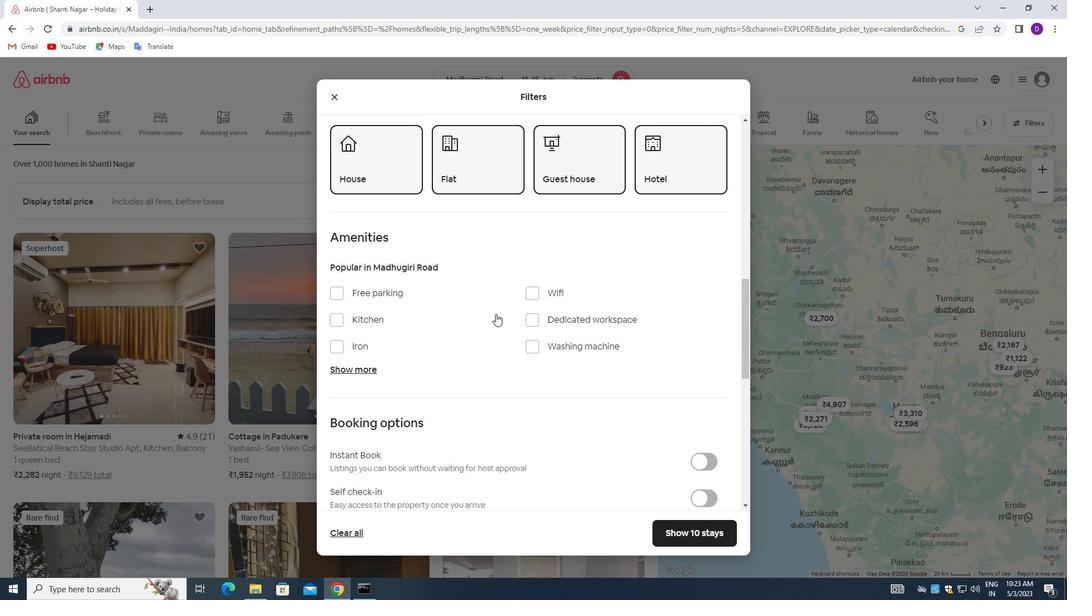 
Action: Mouse scrolled (500, 290) with delta (0, 0)
Screenshot: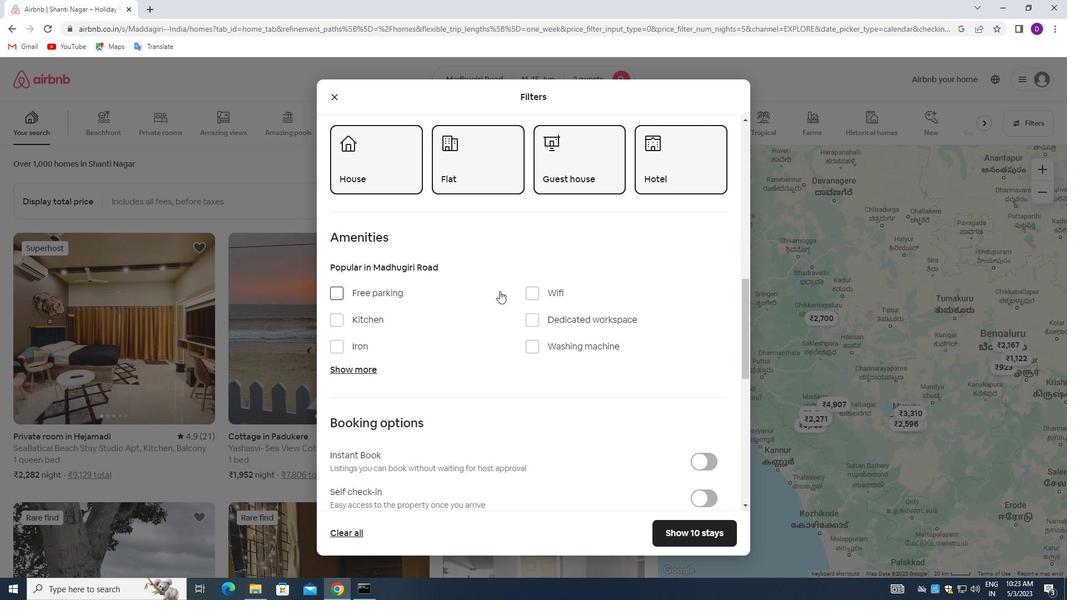 
Action: Mouse scrolled (500, 290) with delta (0, 0)
Screenshot: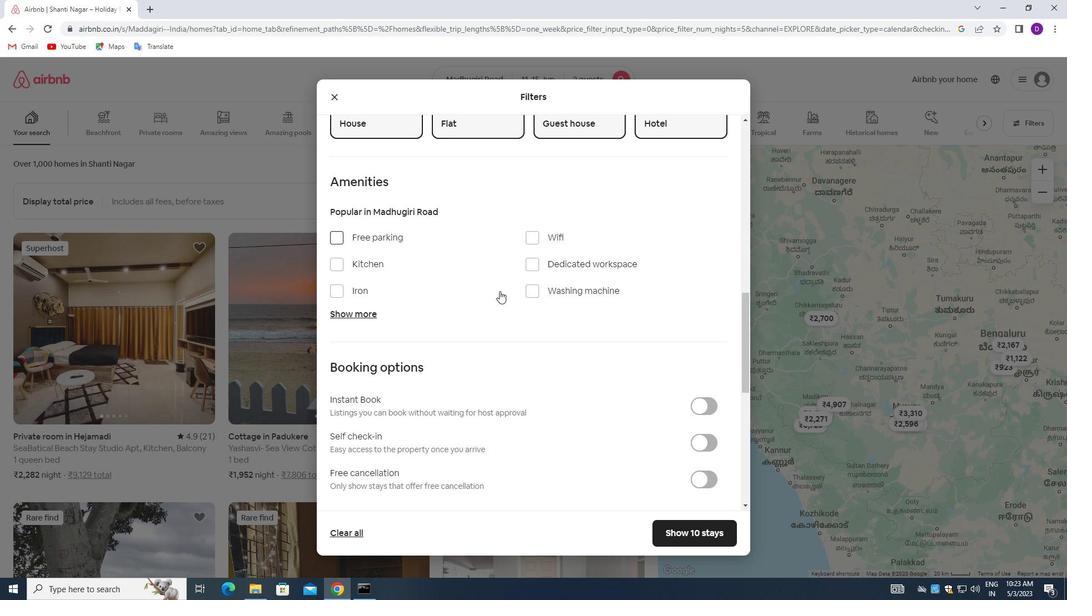 
Action: Mouse moved to (500, 295)
Screenshot: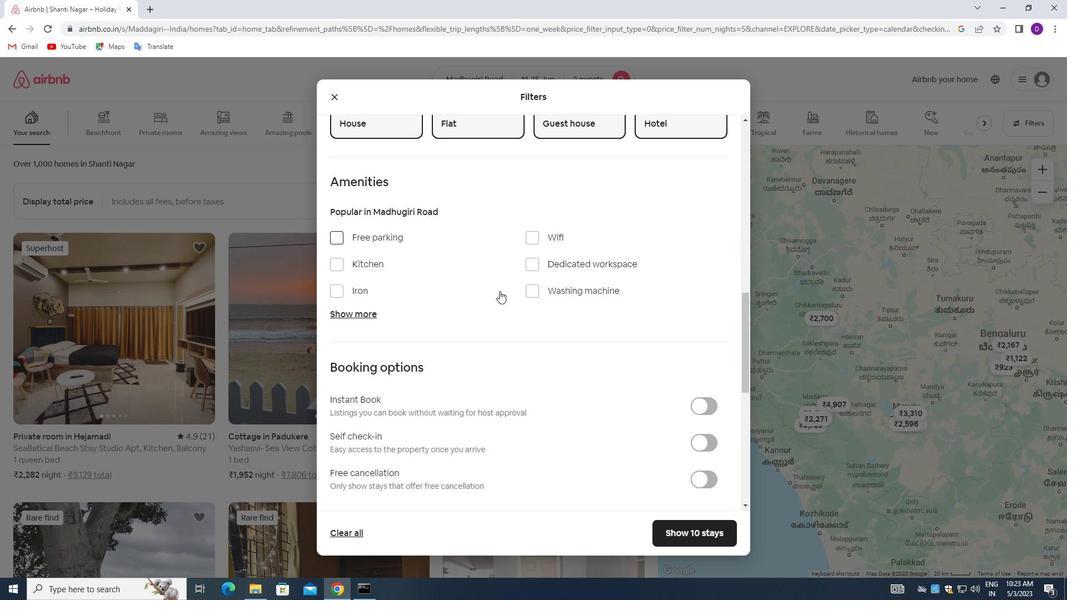 
Action: Mouse scrolled (500, 295) with delta (0, 0)
Screenshot: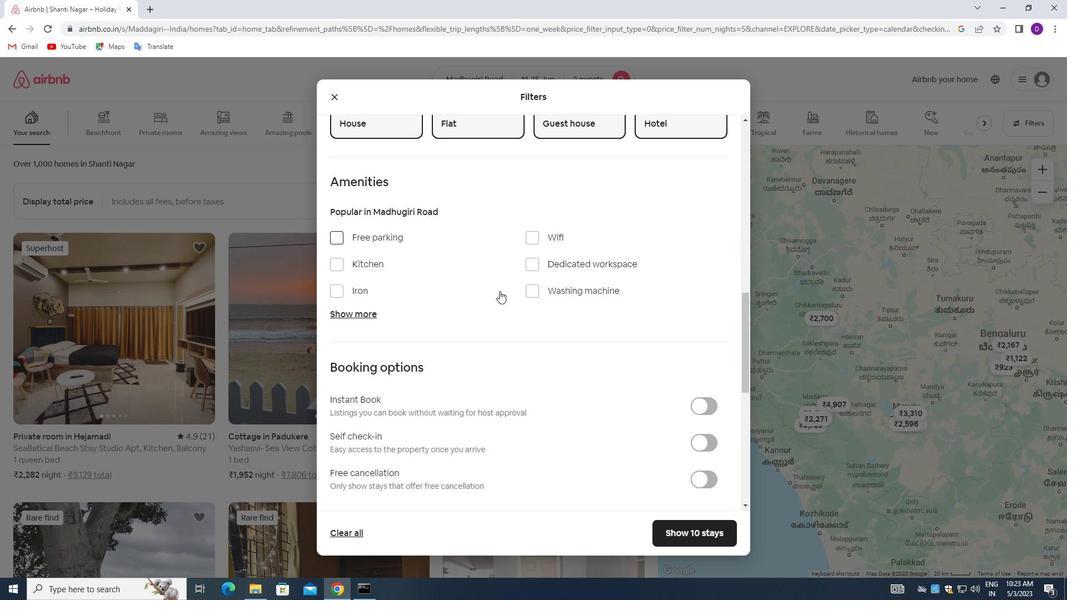 
Action: Mouse moved to (500, 297)
Screenshot: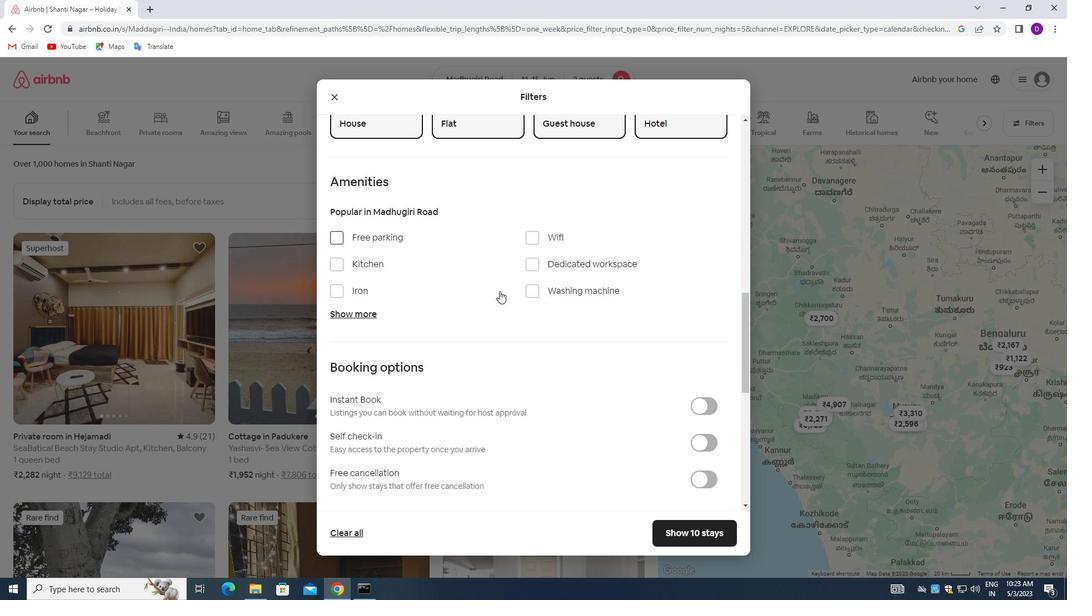 
Action: Mouse scrolled (500, 296) with delta (0, 0)
Screenshot: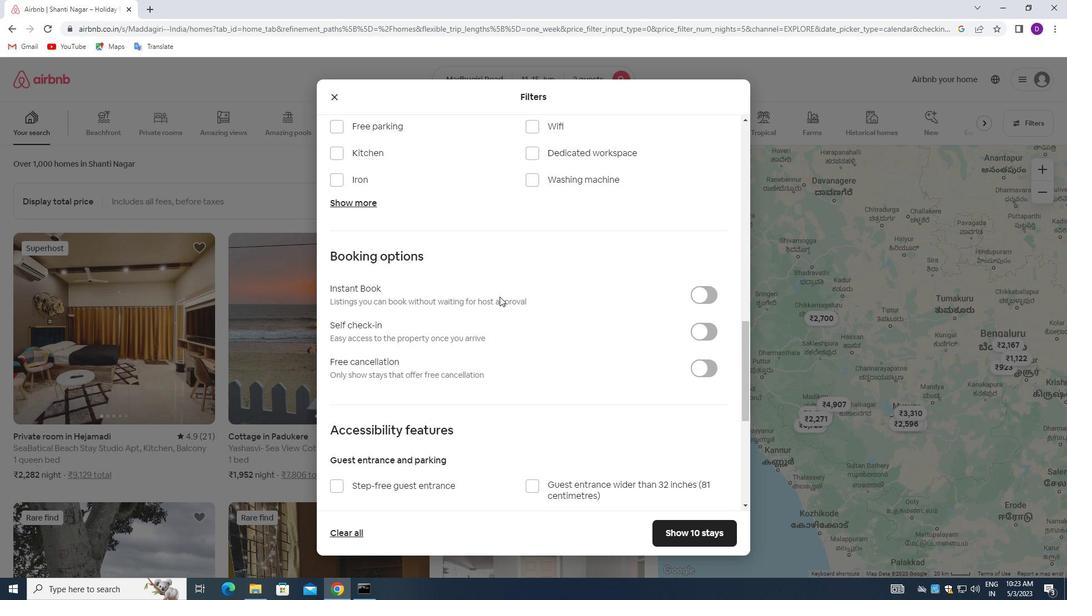 
Action: Mouse moved to (691, 278)
Screenshot: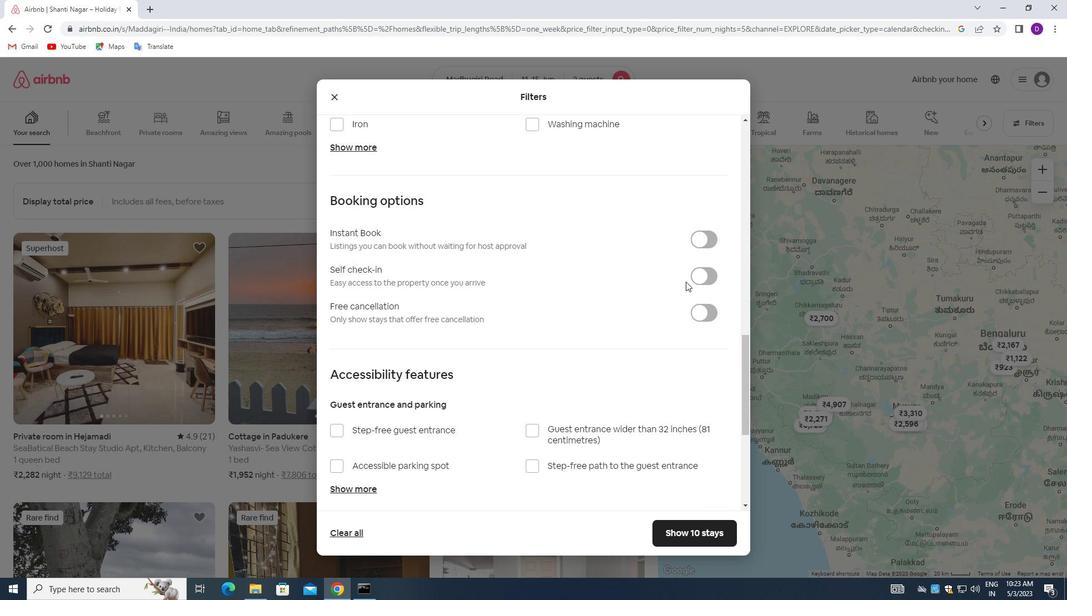 
Action: Mouse pressed left at (691, 278)
Screenshot: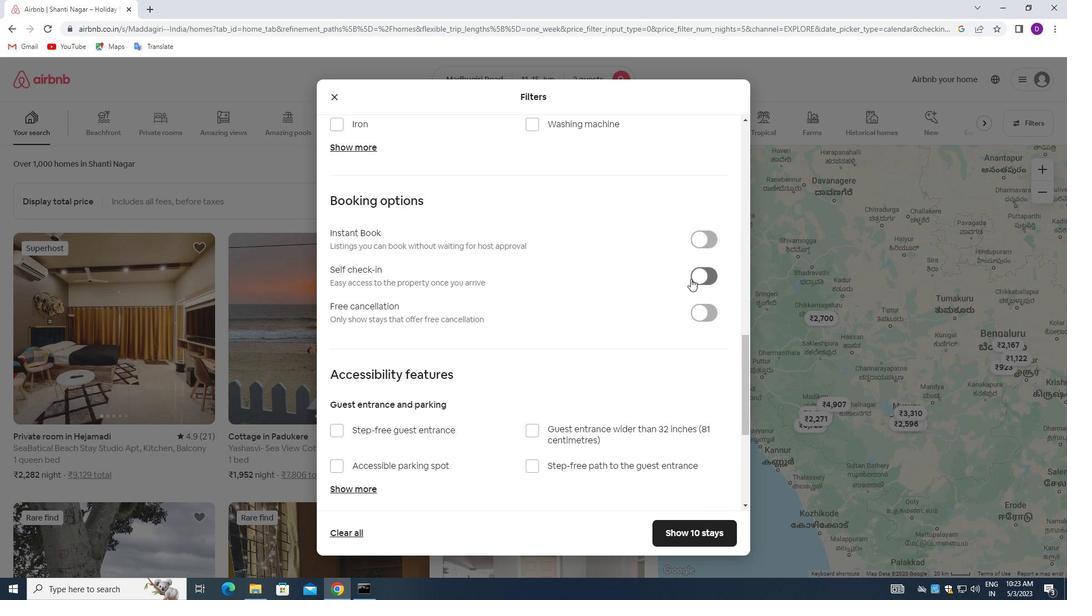 
Action: Mouse moved to (506, 357)
Screenshot: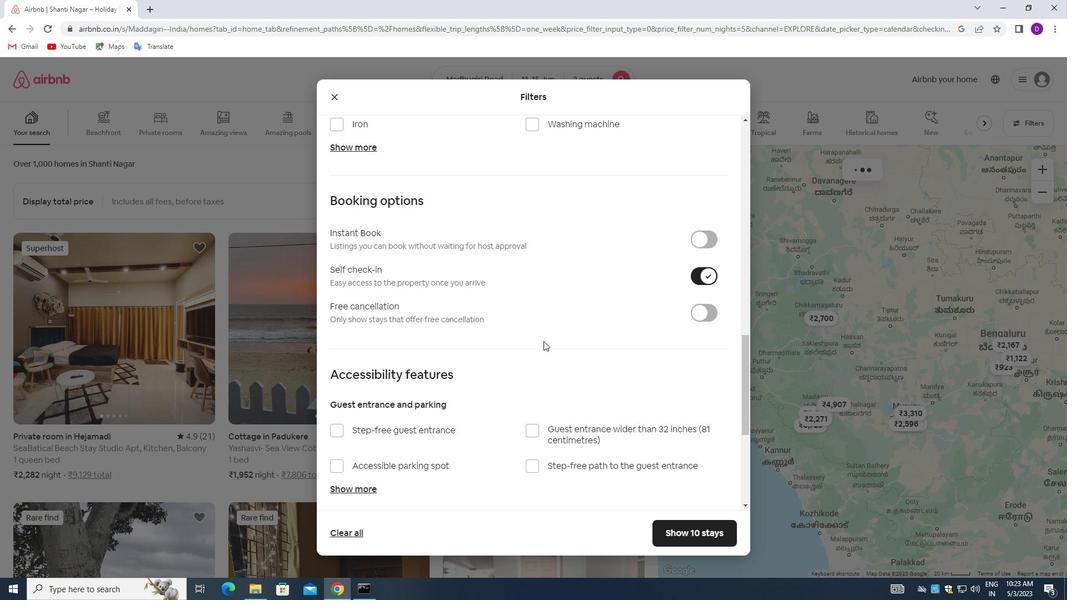 
Action: Mouse scrolled (506, 356) with delta (0, 0)
Screenshot: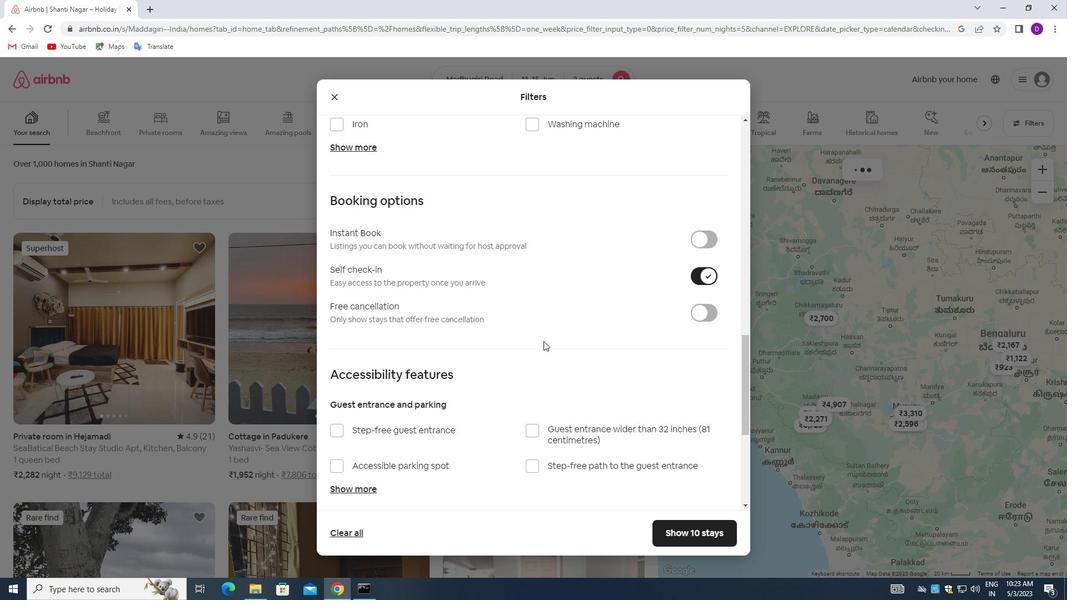 
Action: Mouse moved to (500, 358)
Screenshot: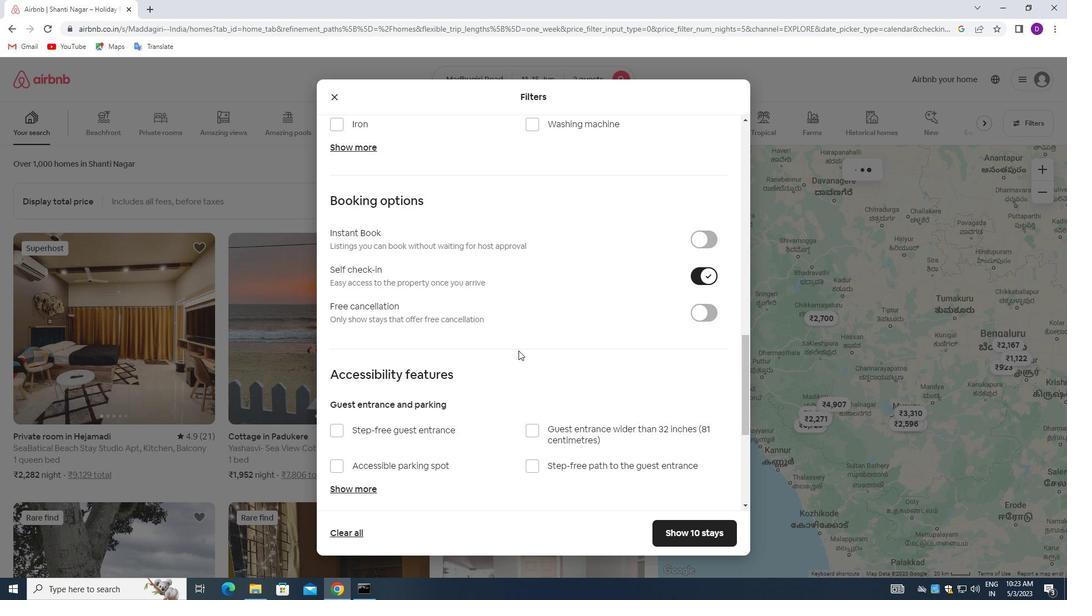 
Action: Mouse scrolled (500, 358) with delta (0, 0)
Screenshot: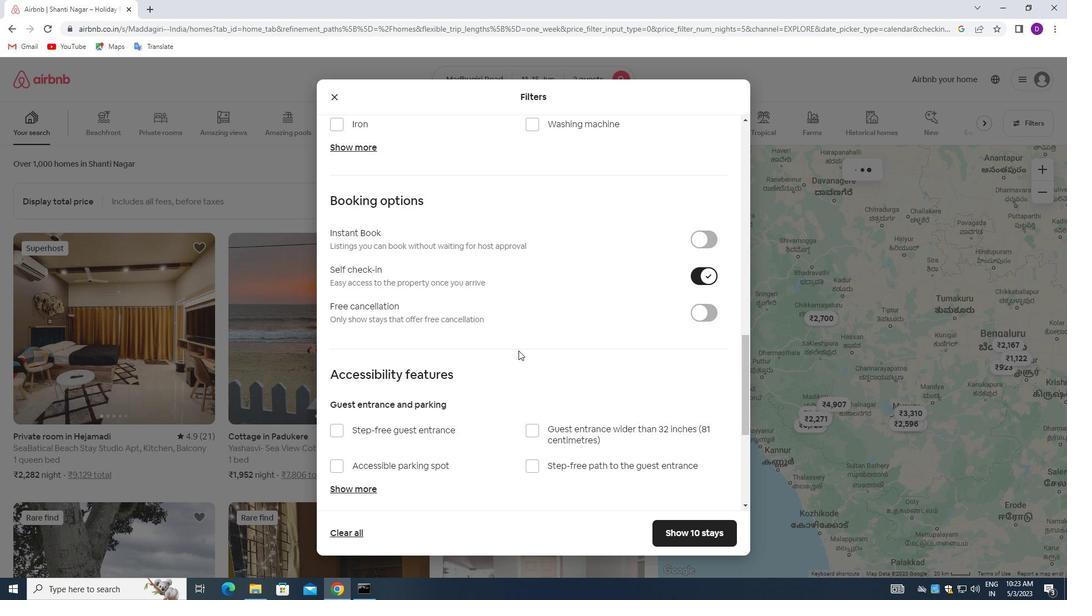 
Action: Mouse moved to (477, 367)
Screenshot: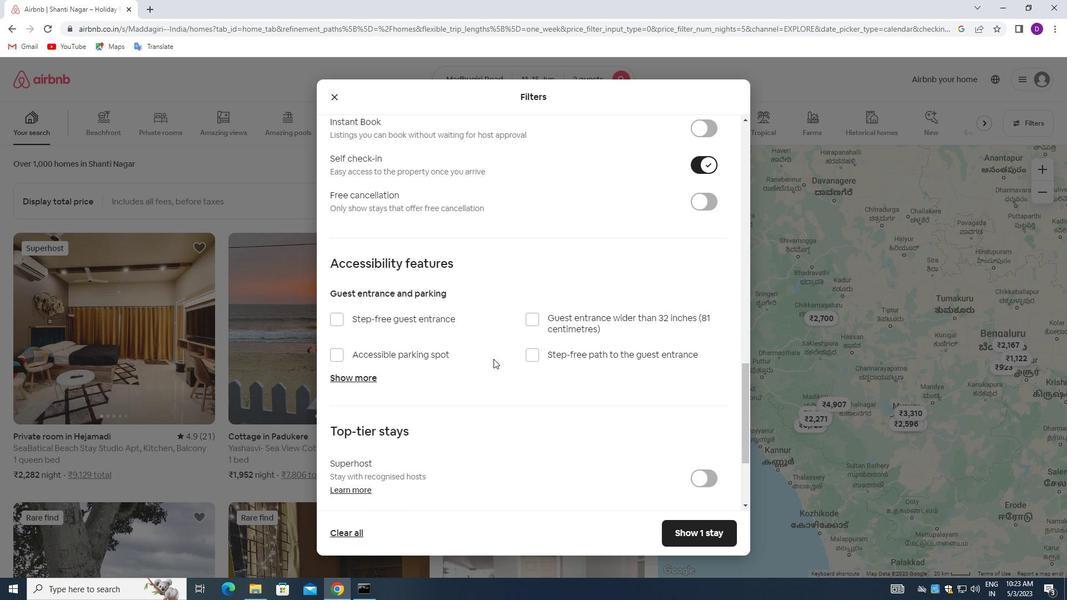 
Action: Mouse scrolled (477, 366) with delta (0, 0)
Screenshot: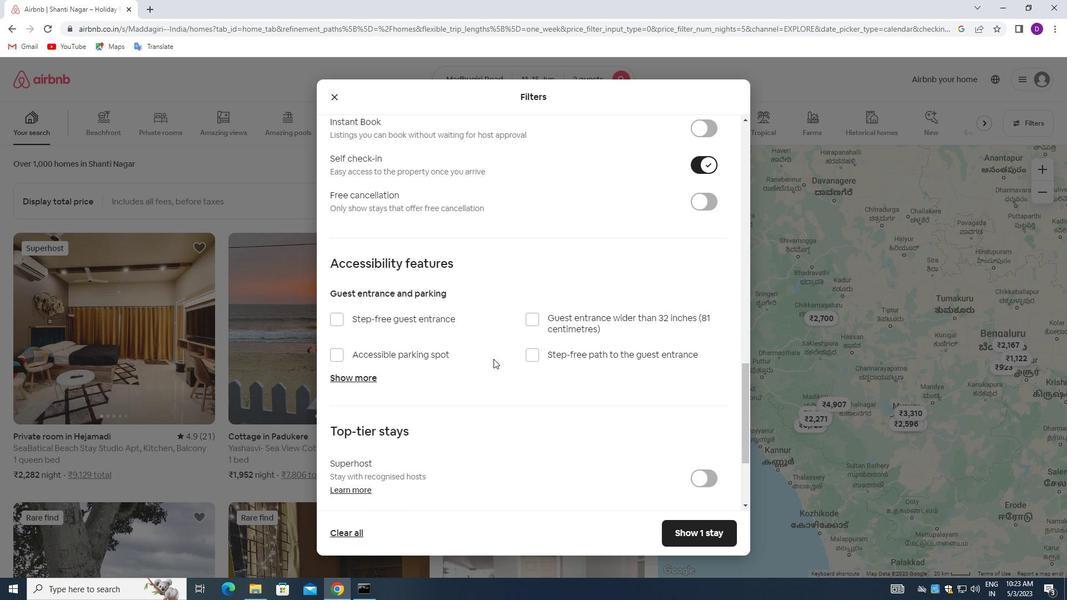 
Action: Mouse moved to (461, 373)
Screenshot: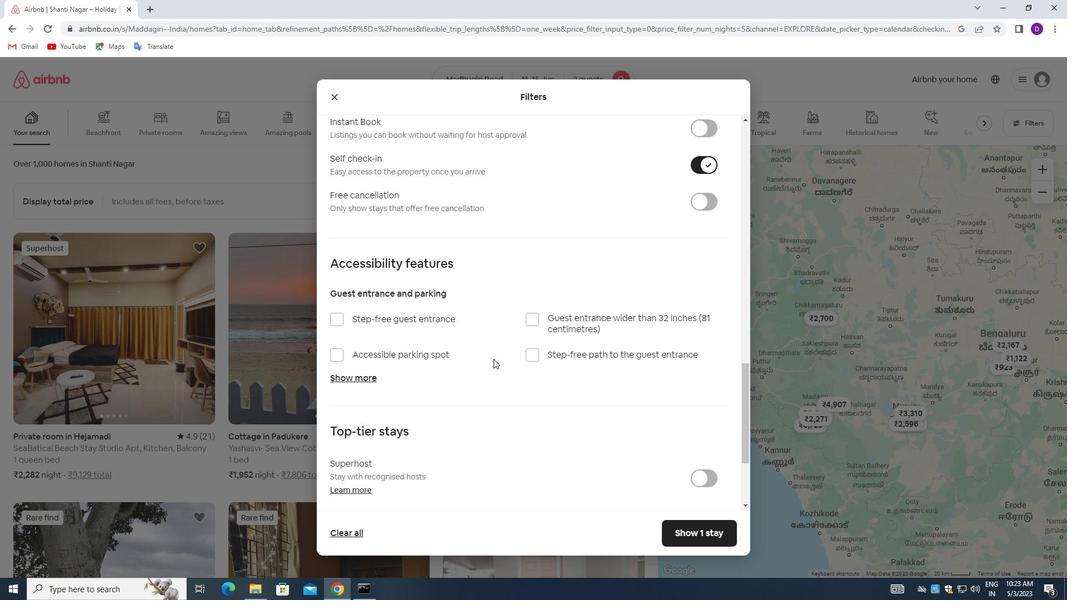 
Action: Mouse scrolled (461, 373) with delta (0, 0)
Screenshot: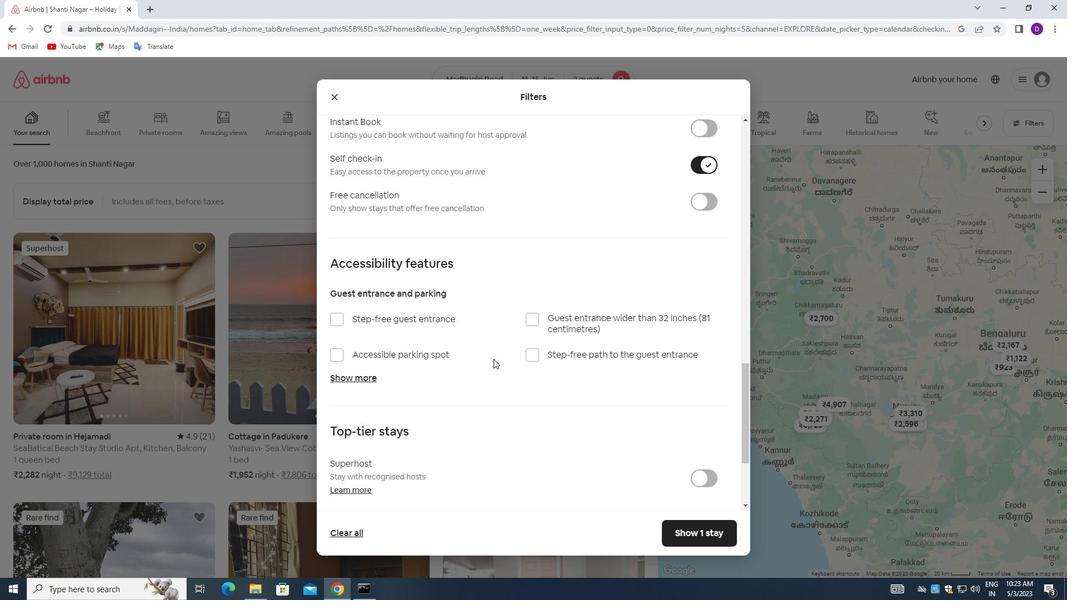 
Action: Mouse moved to (459, 374)
Screenshot: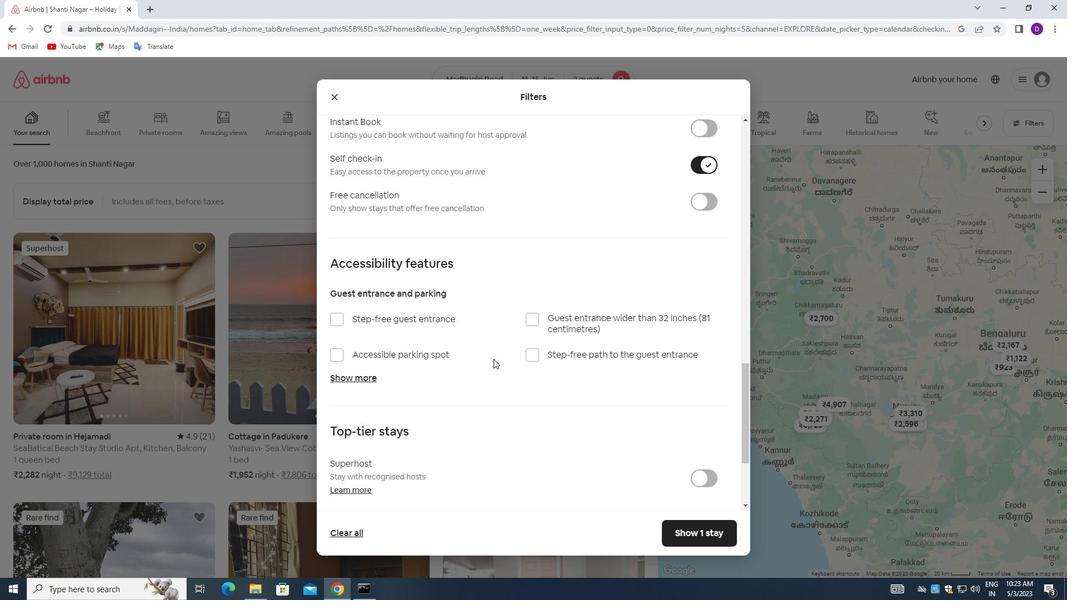 
Action: Mouse scrolled (459, 373) with delta (0, 0)
Screenshot: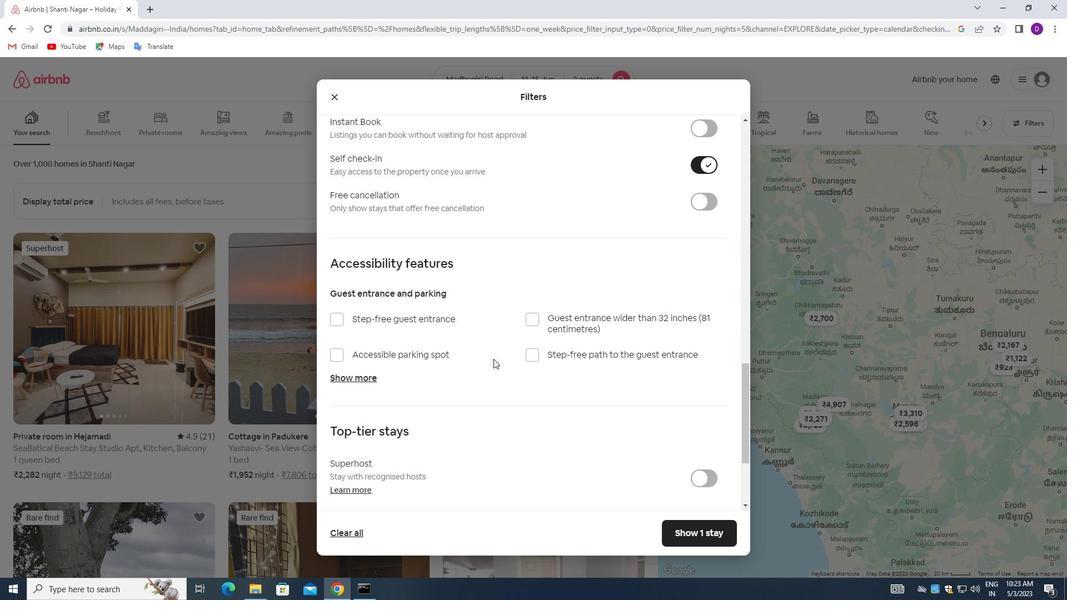
Action: Mouse moved to (457, 374)
Screenshot: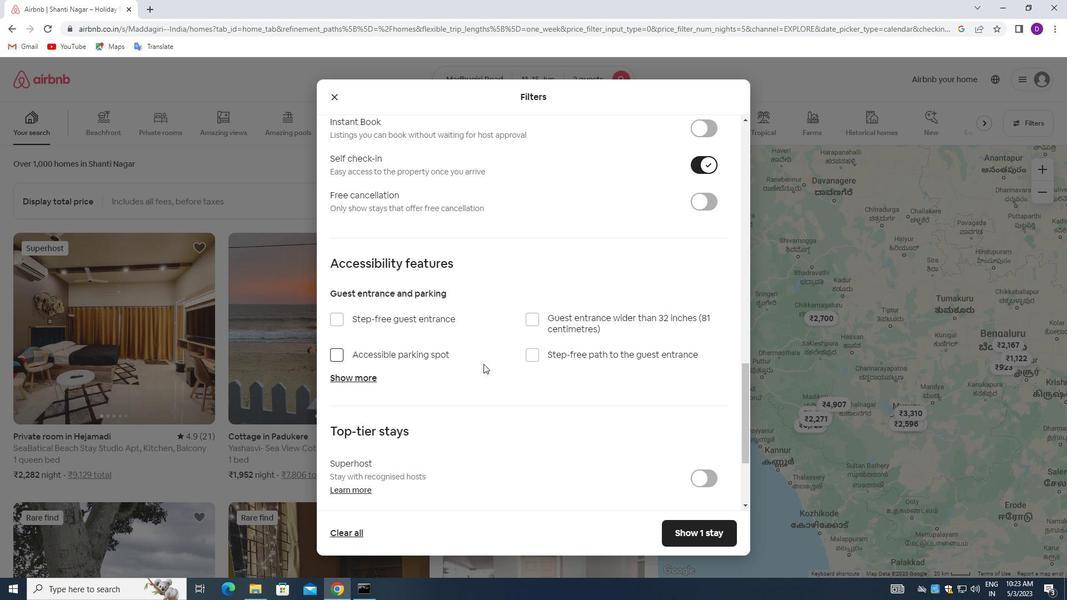 
Action: Mouse scrolled (457, 373) with delta (0, 0)
Screenshot: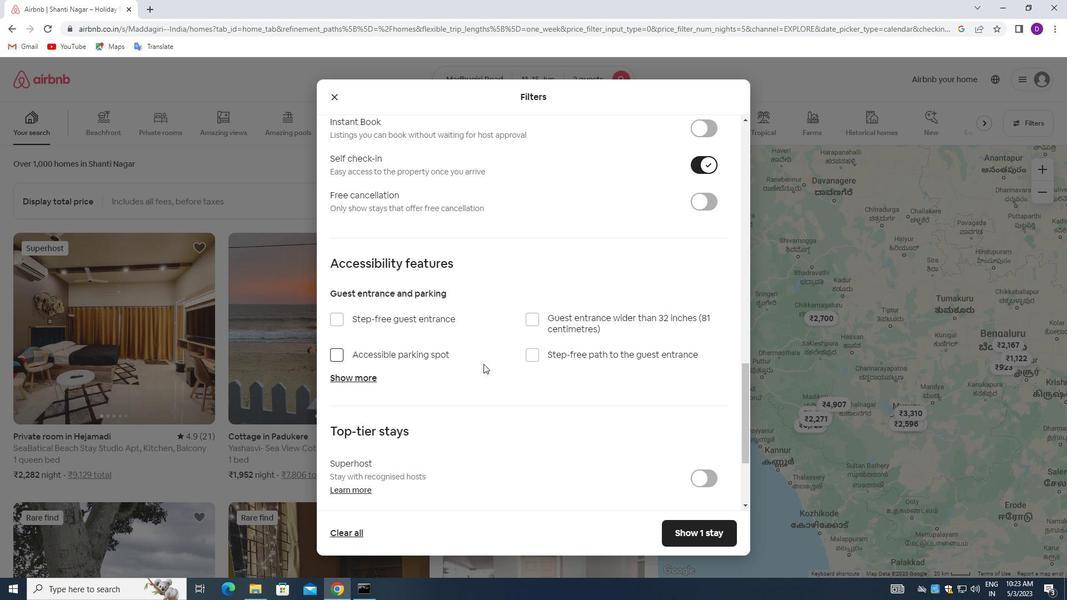 
Action: Mouse moved to (446, 374)
Screenshot: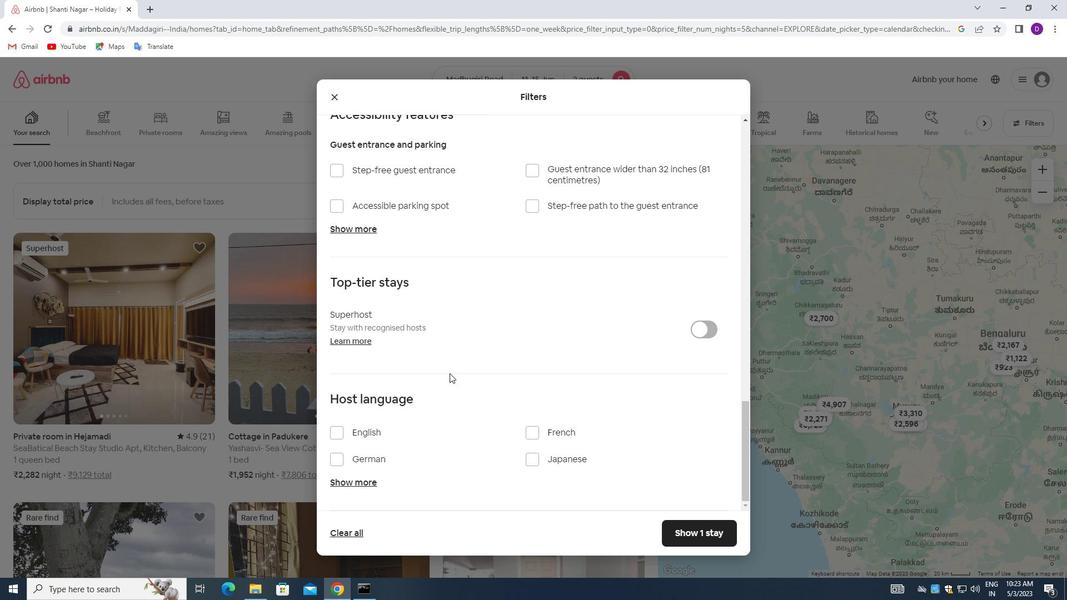 
Action: Mouse scrolled (446, 374) with delta (0, 0)
Screenshot: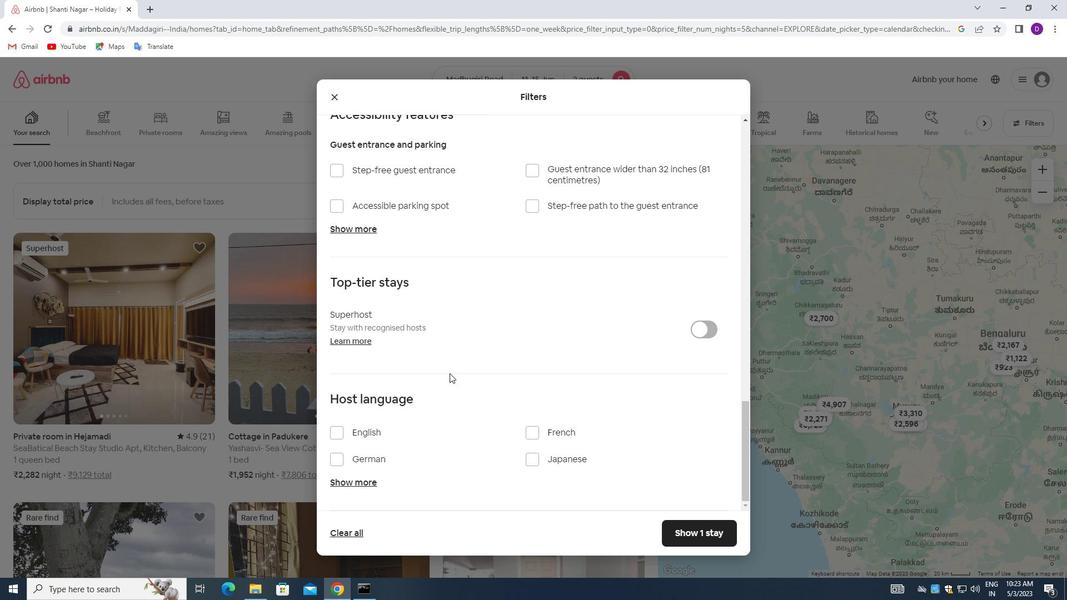 
Action: Mouse moved to (442, 379)
Screenshot: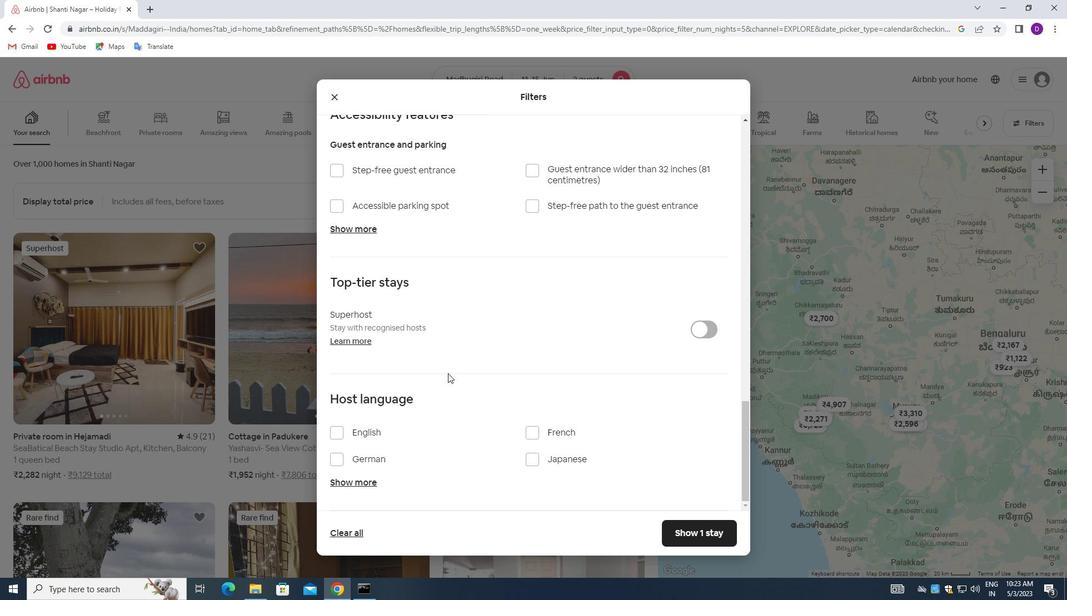 
Action: Mouse scrolled (442, 378) with delta (0, 0)
Screenshot: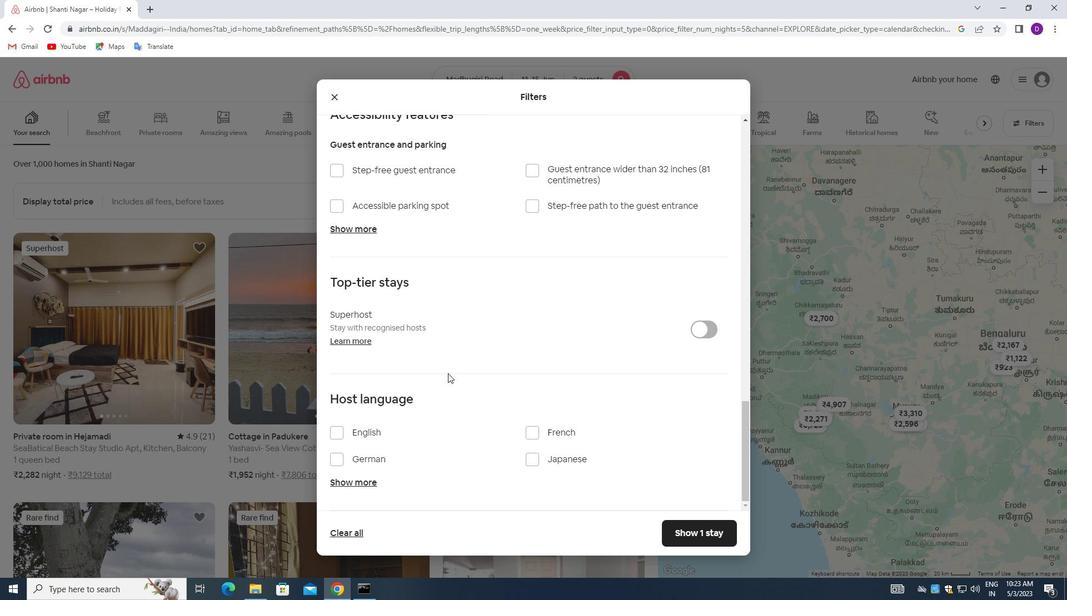 
Action: Mouse moved to (434, 386)
Screenshot: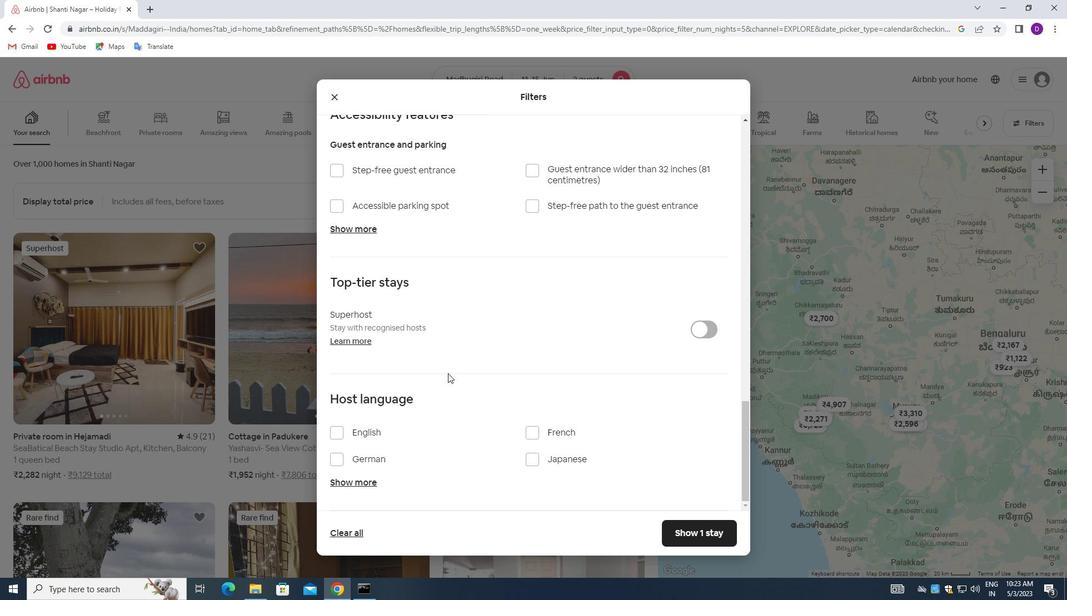 
Action: Mouse scrolled (434, 385) with delta (0, 0)
Screenshot: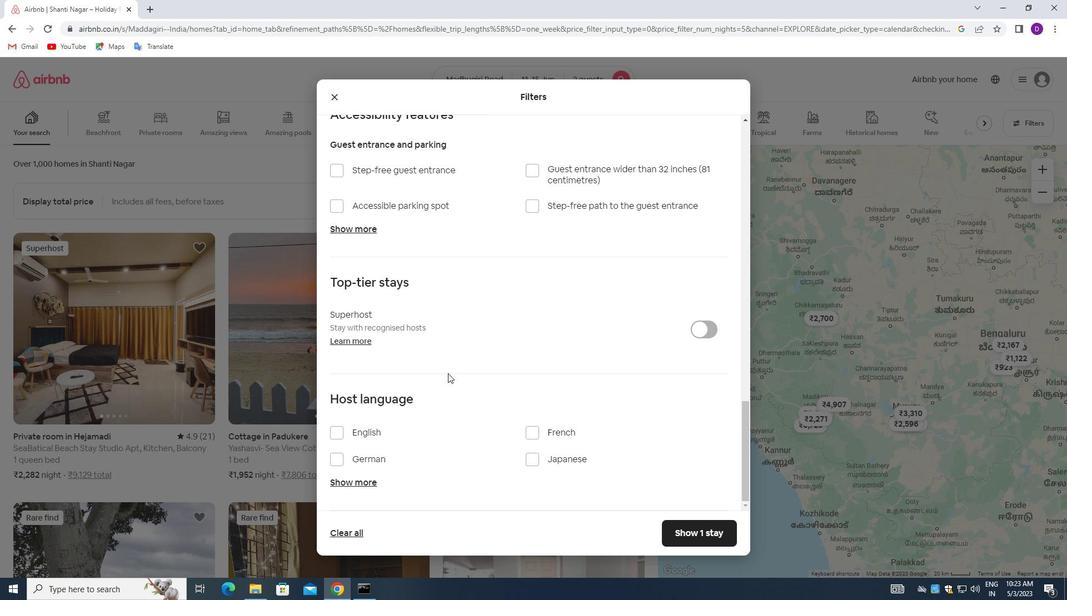 
Action: Mouse moved to (335, 434)
Screenshot: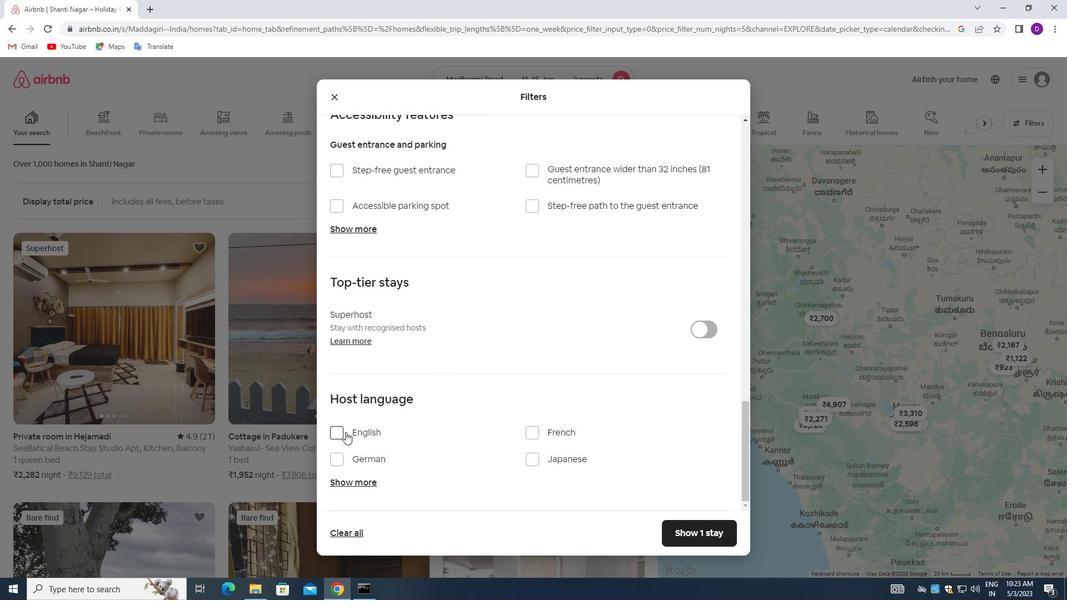 
Action: Mouse pressed left at (335, 434)
Screenshot: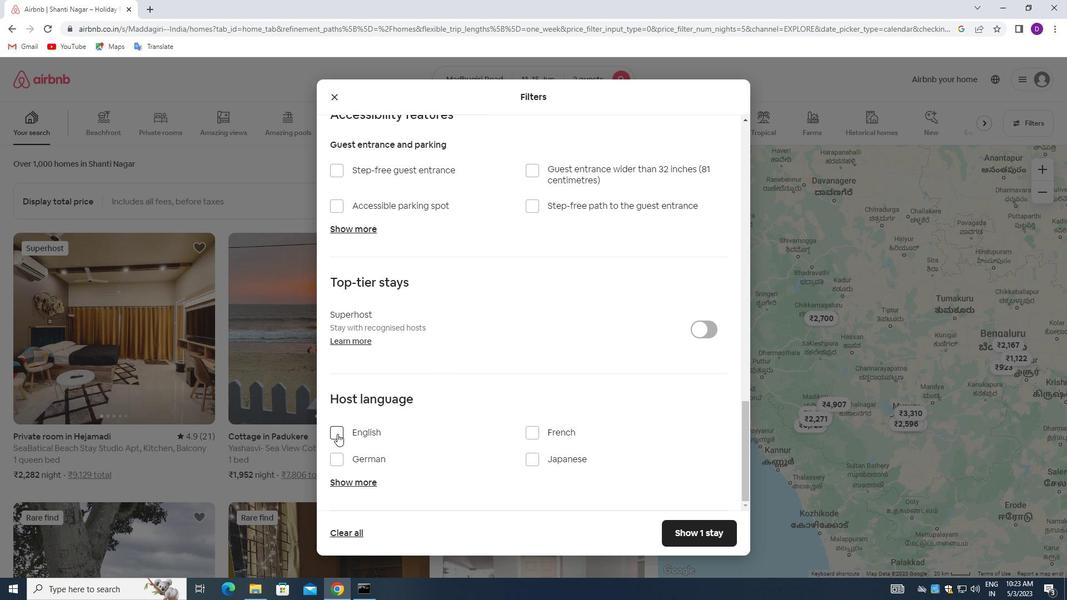 
Action: Mouse moved to (682, 531)
Screenshot: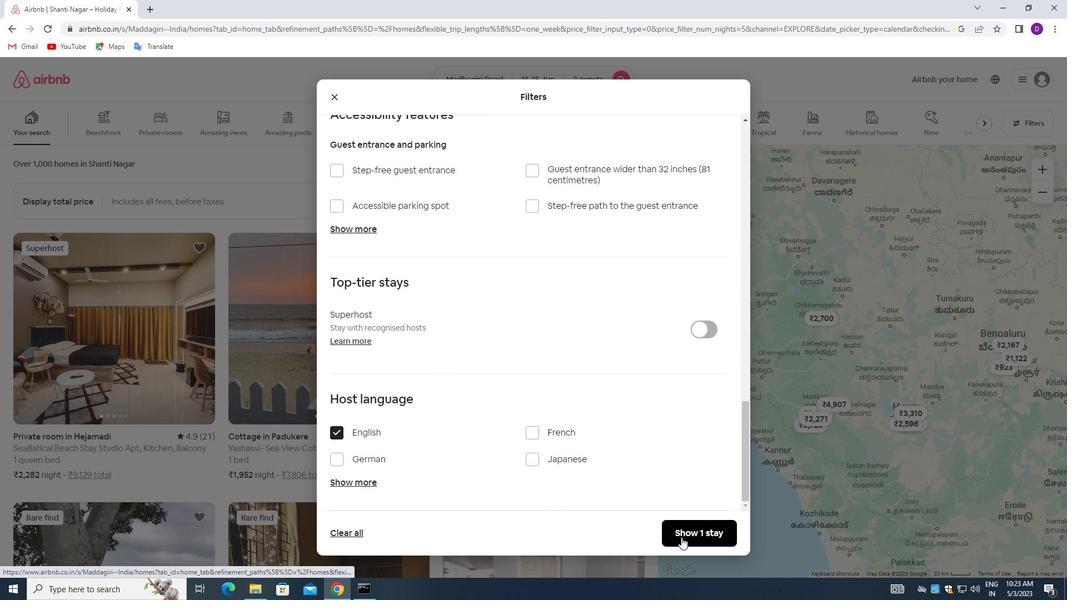 
Action: Mouse pressed left at (682, 531)
Screenshot: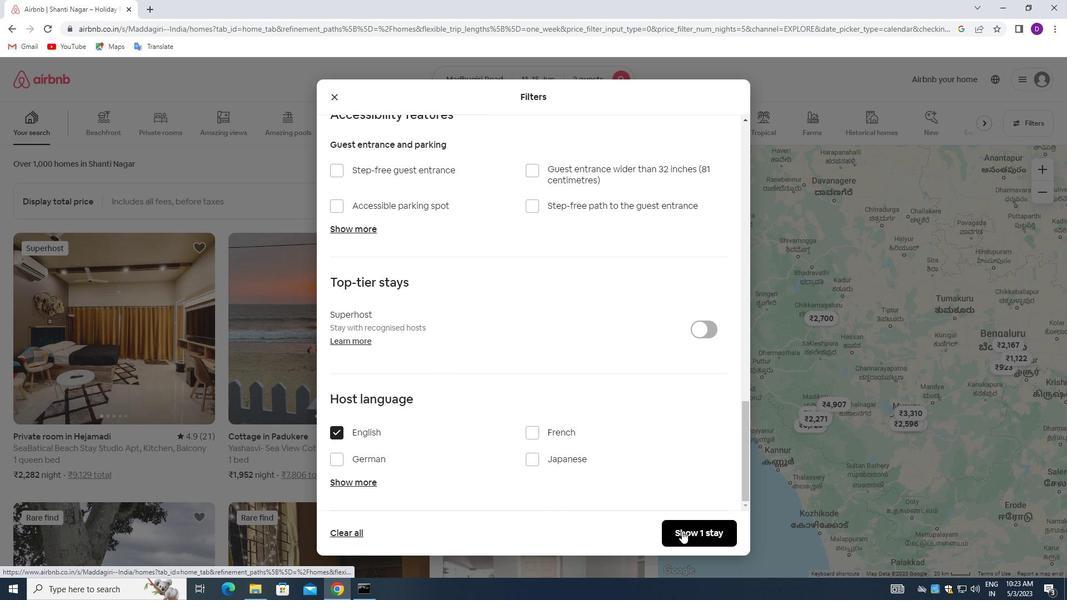 
Action: Mouse moved to (550, 488)
Screenshot: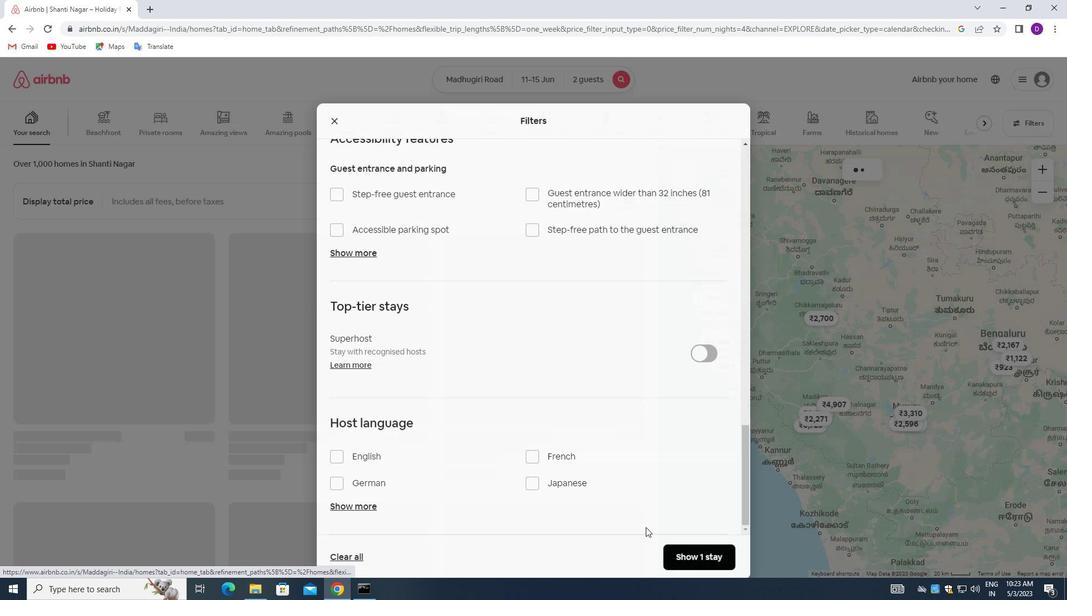 
